 Task: View all reviews of Cleveland, Wisconisn, United States.
Action: Mouse moved to (189, 449)
Screenshot: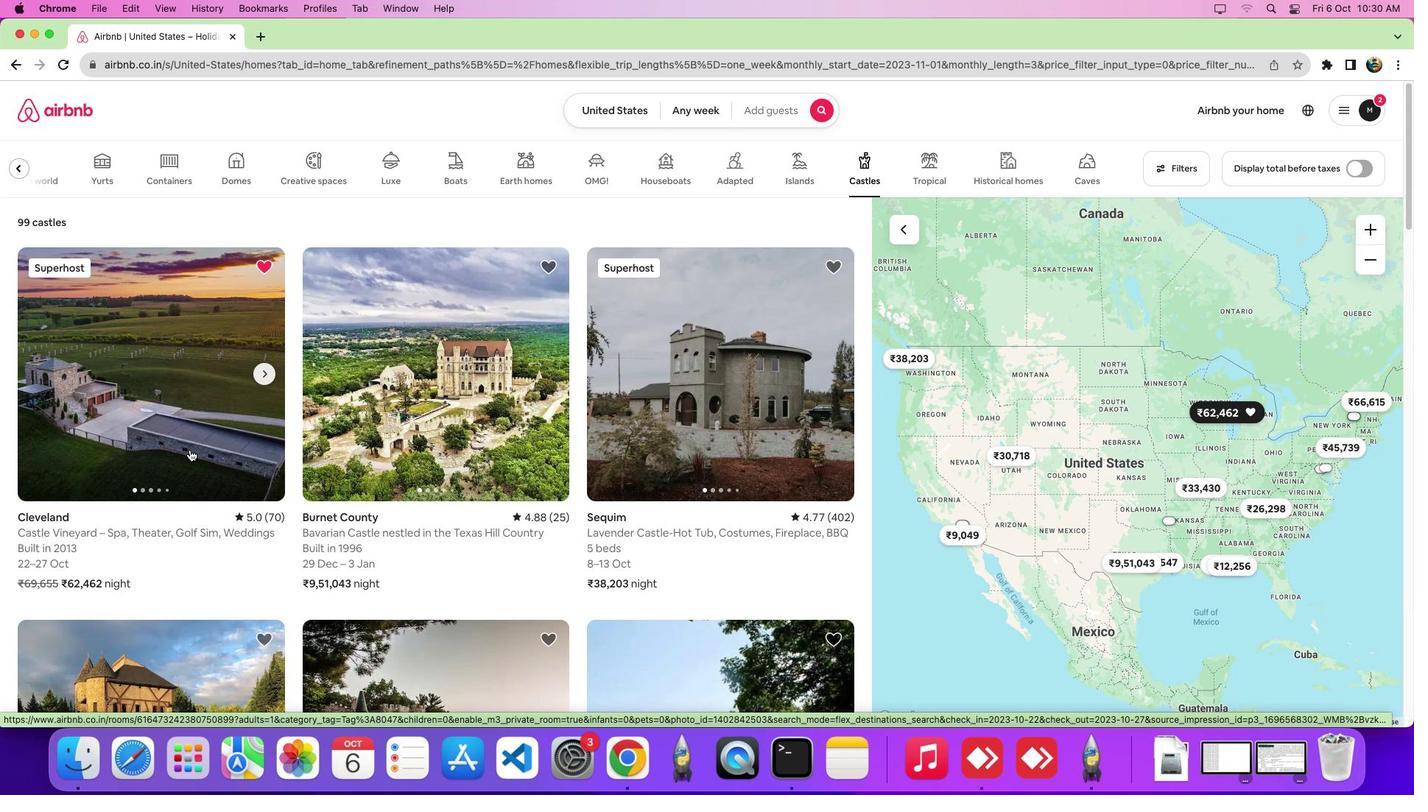 
Action: Mouse pressed left at (189, 449)
Screenshot: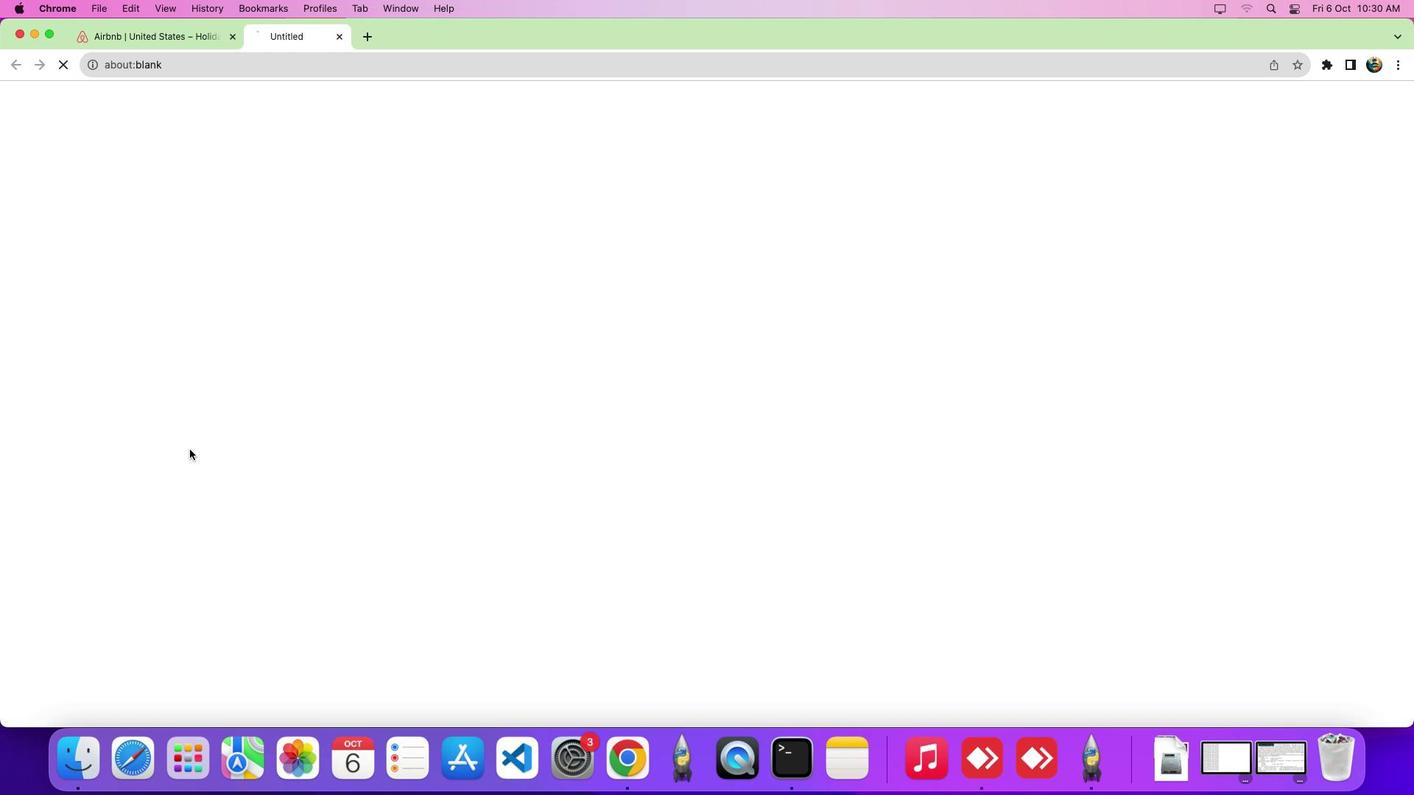 
Action: Mouse moved to (697, 453)
Screenshot: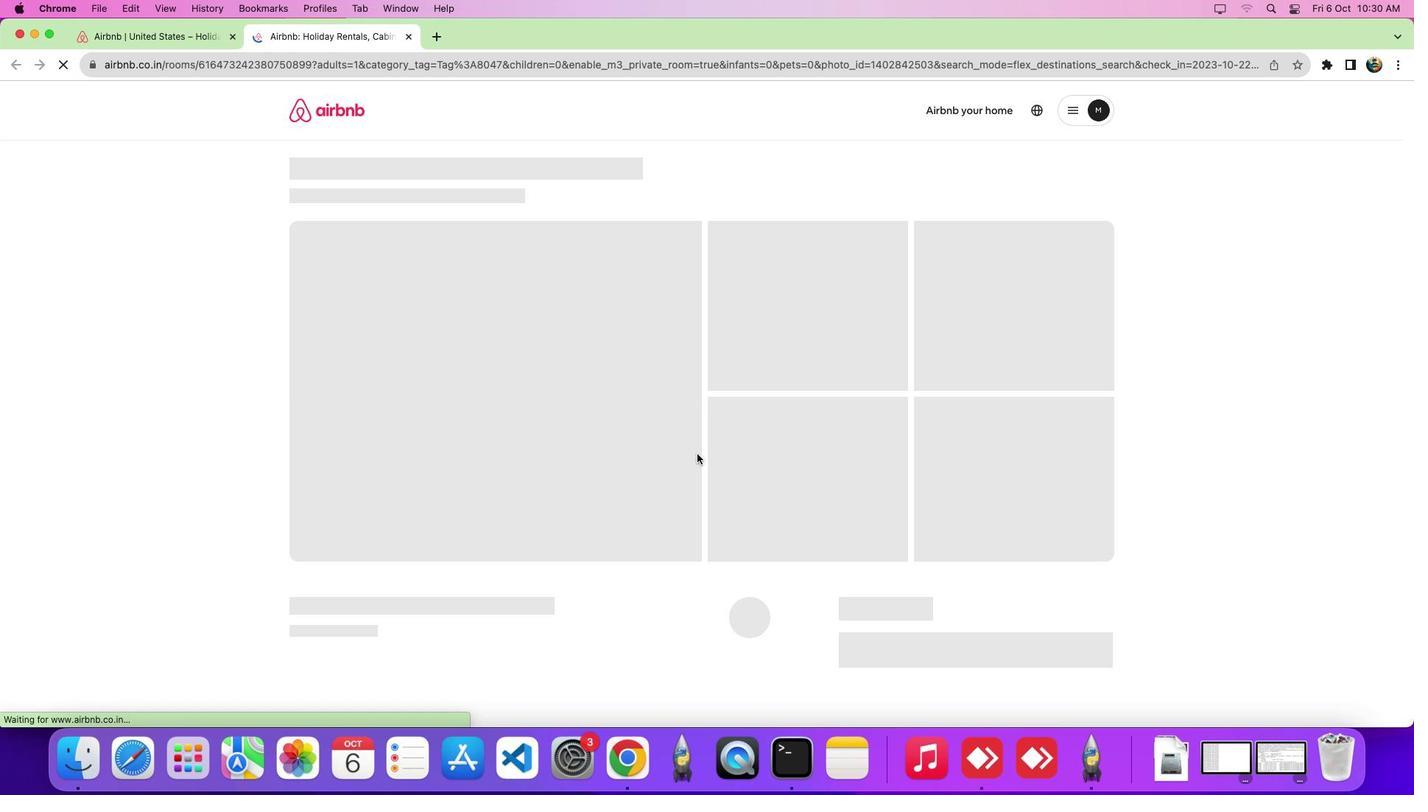 
Action: Mouse scrolled (697, 453) with delta (0, 0)
Screenshot: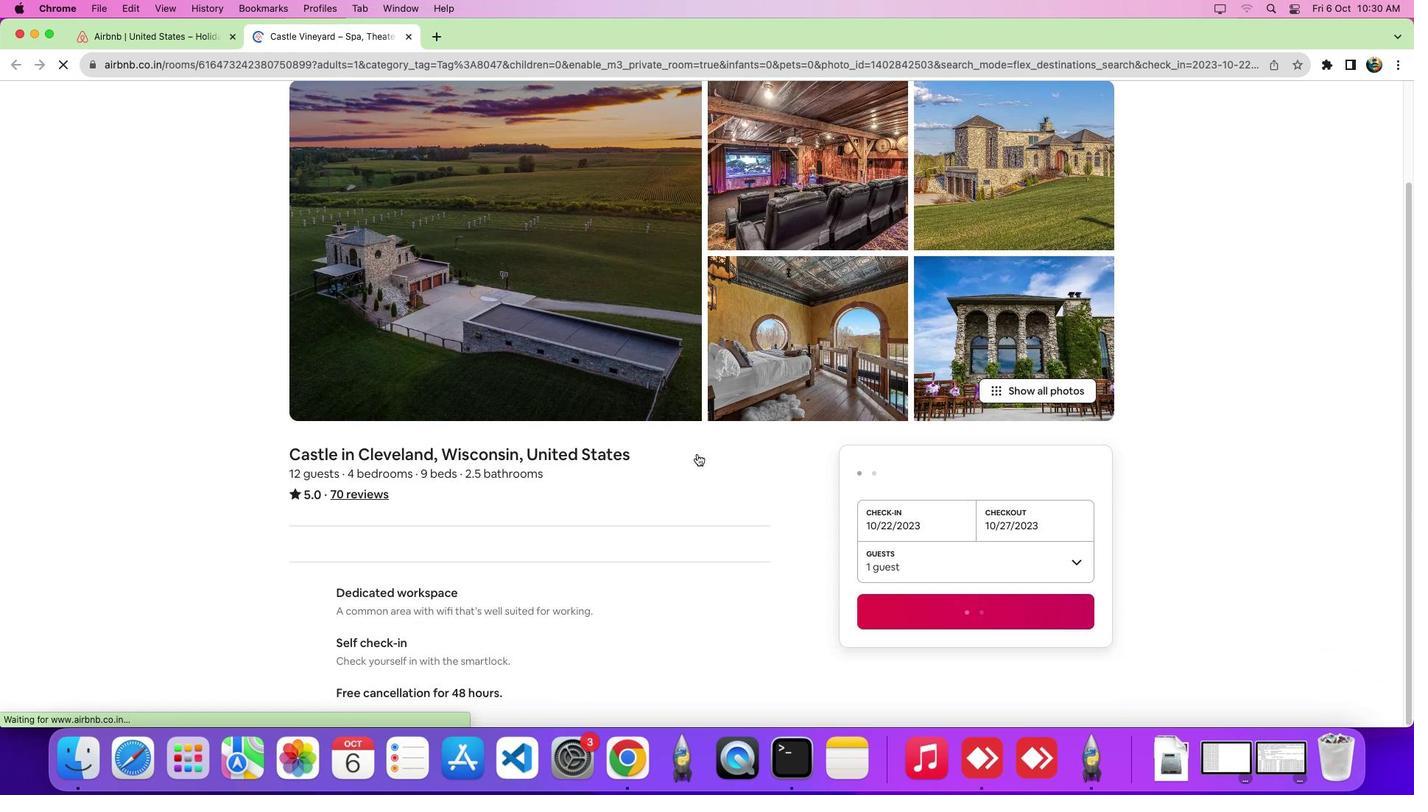 
Action: Mouse scrolled (697, 453) with delta (0, 0)
Screenshot: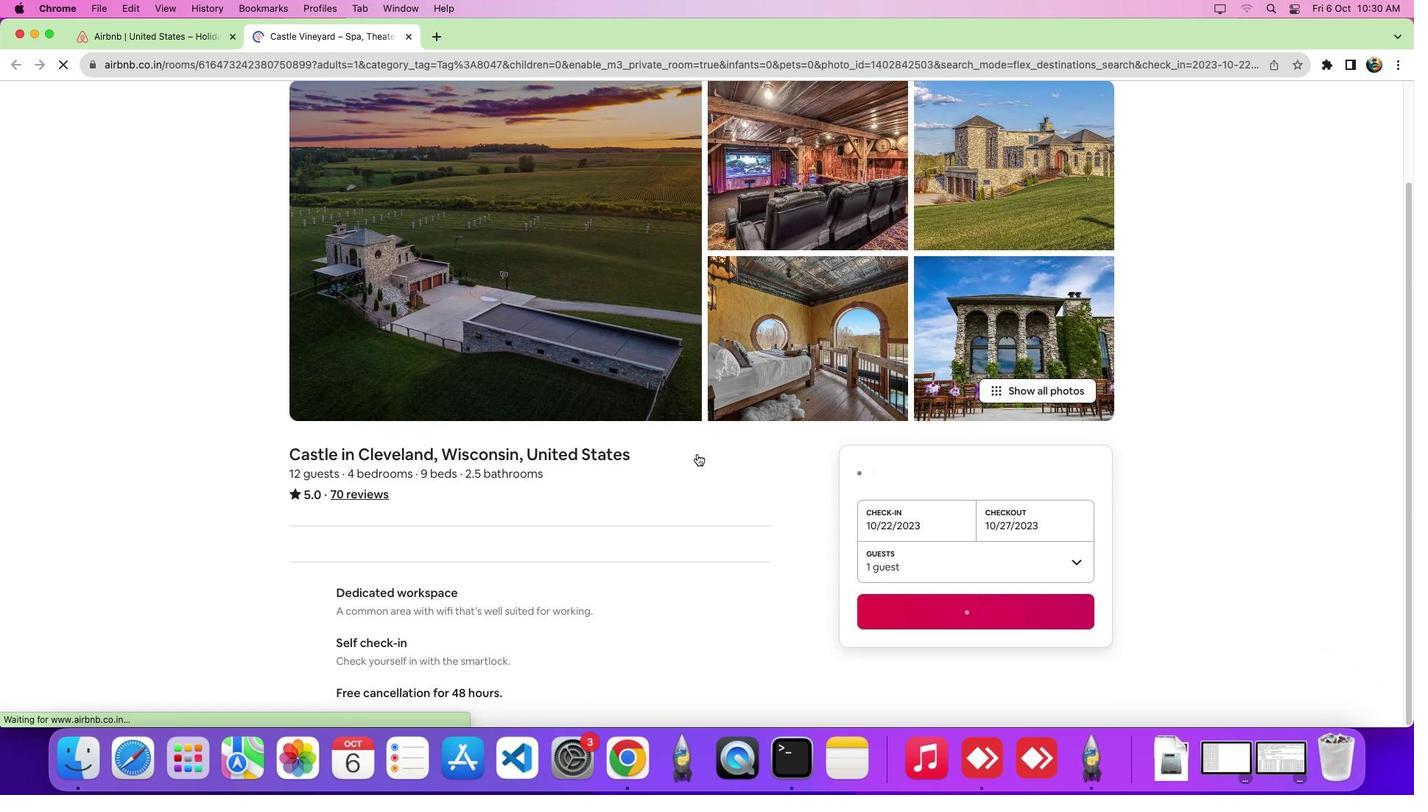 
Action: Mouse scrolled (697, 453) with delta (0, -5)
Screenshot: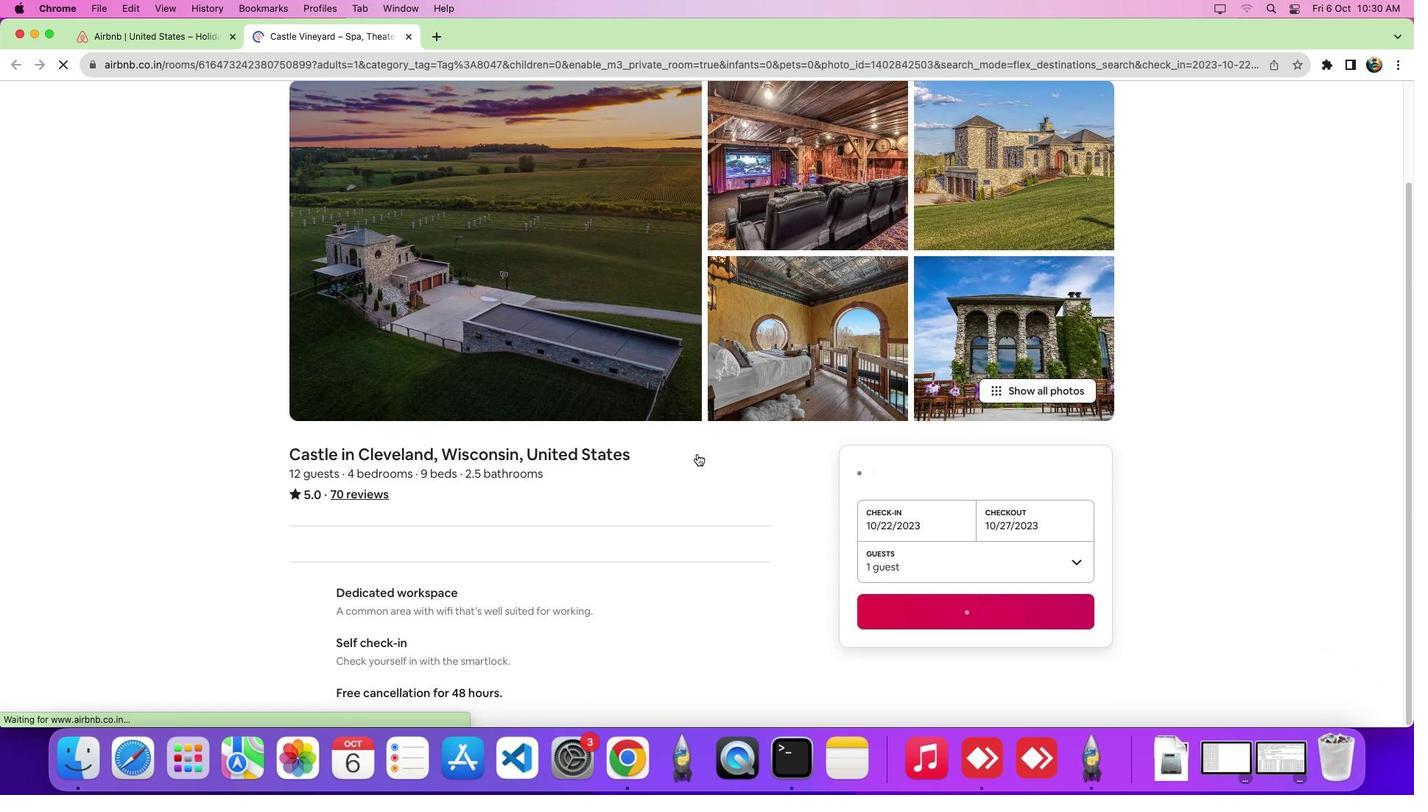 
Action: Mouse scrolled (697, 453) with delta (0, -9)
Screenshot: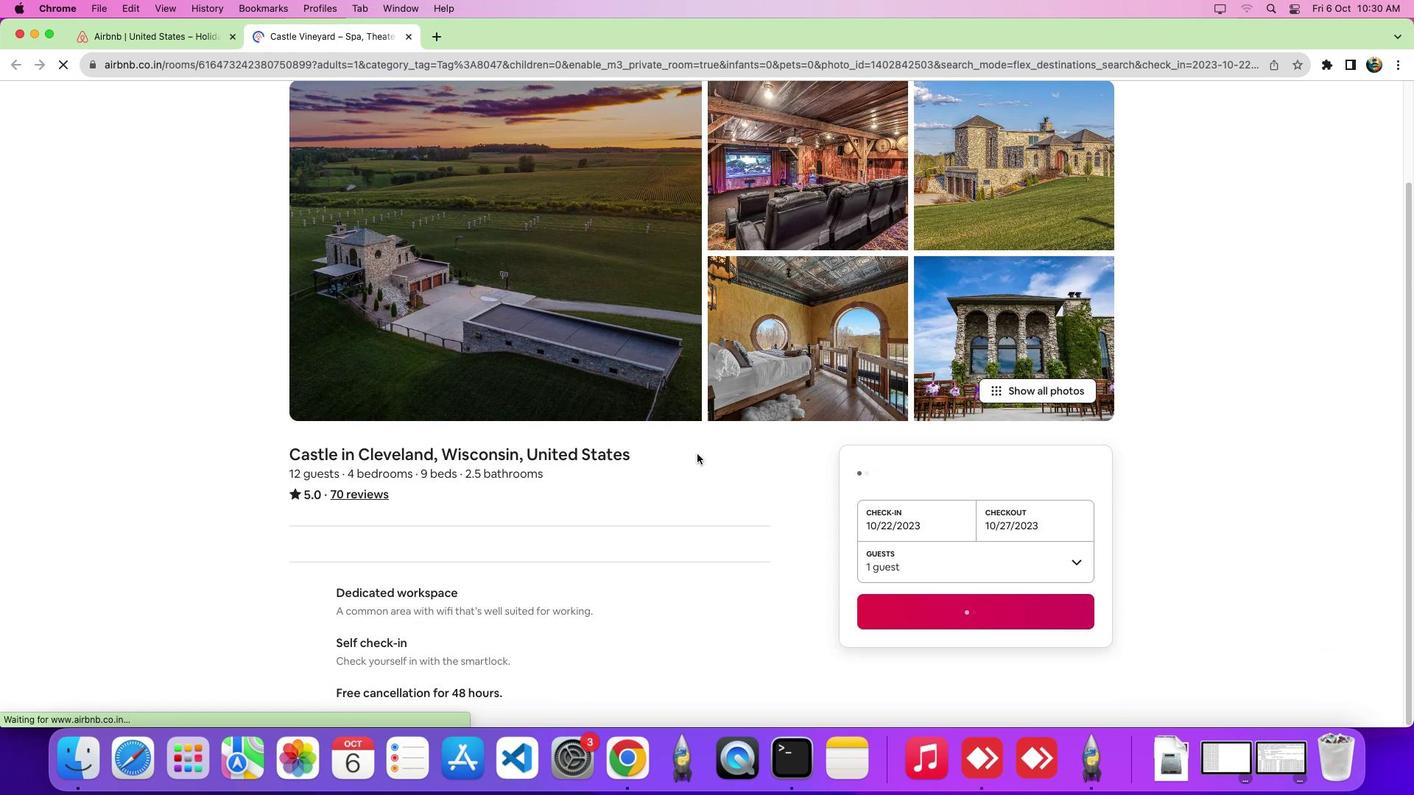 
Action: Mouse scrolled (697, 453) with delta (0, -11)
Screenshot: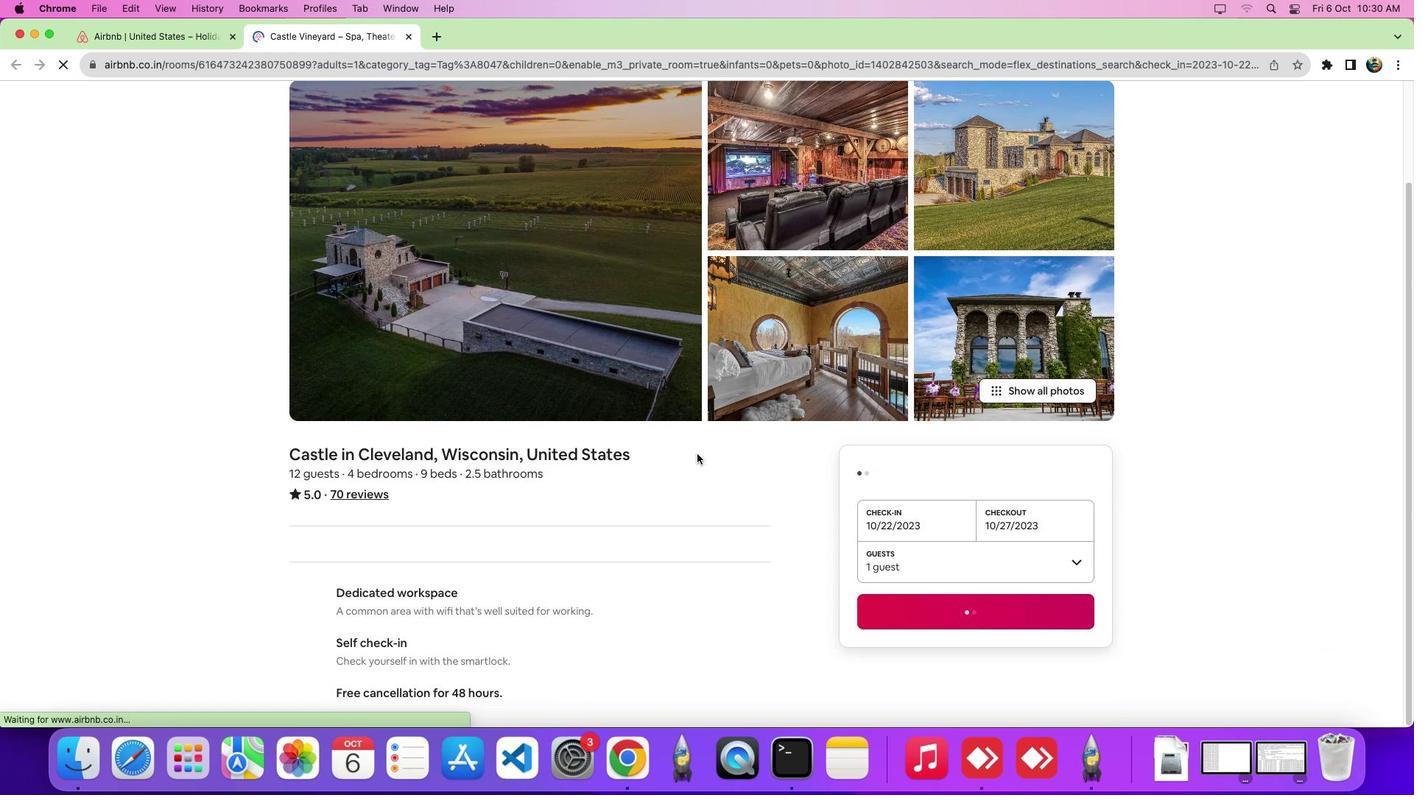 
Action: Mouse scrolled (697, 453) with delta (0, 0)
Screenshot: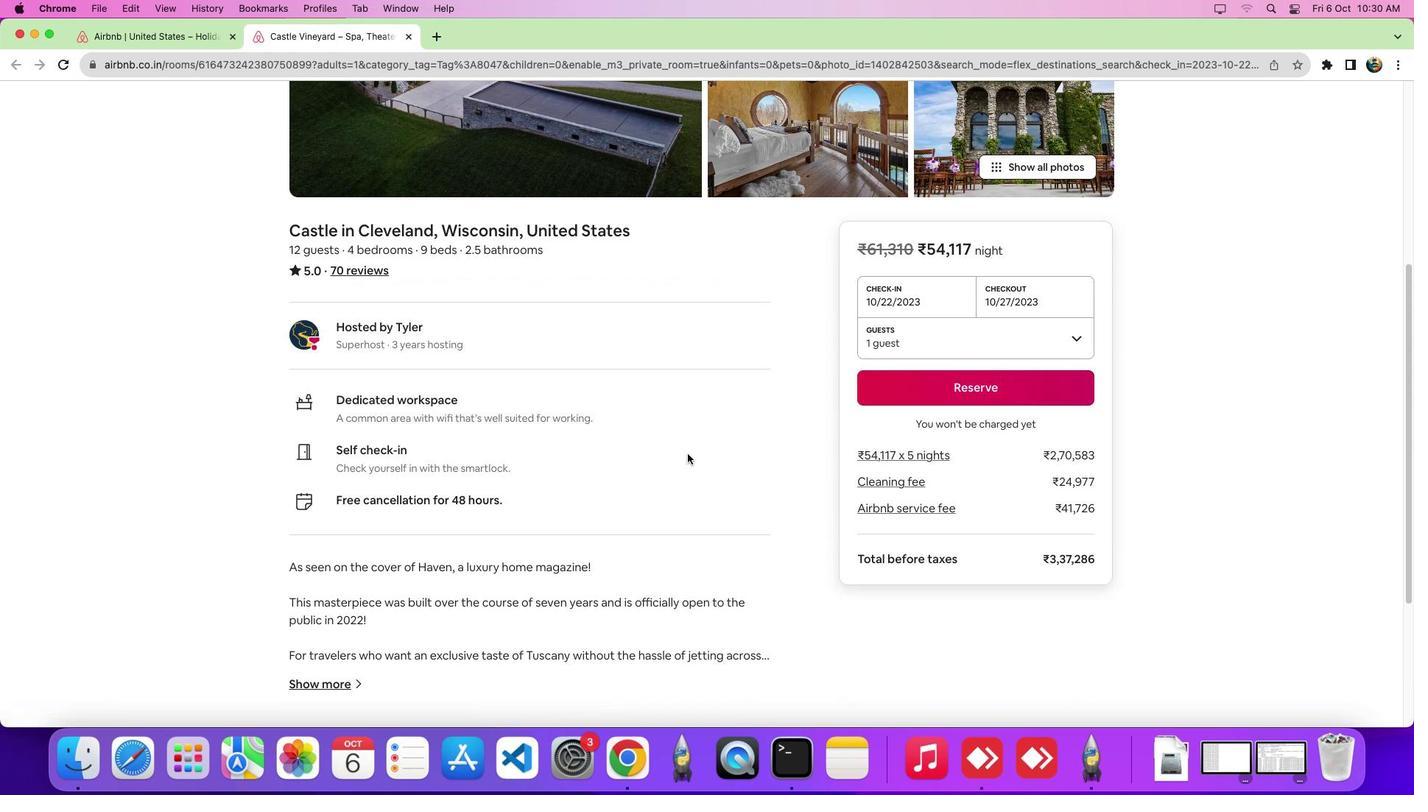 
Action: Mouse scrolled (697, 453) with delta (0, -1)
Screenshot: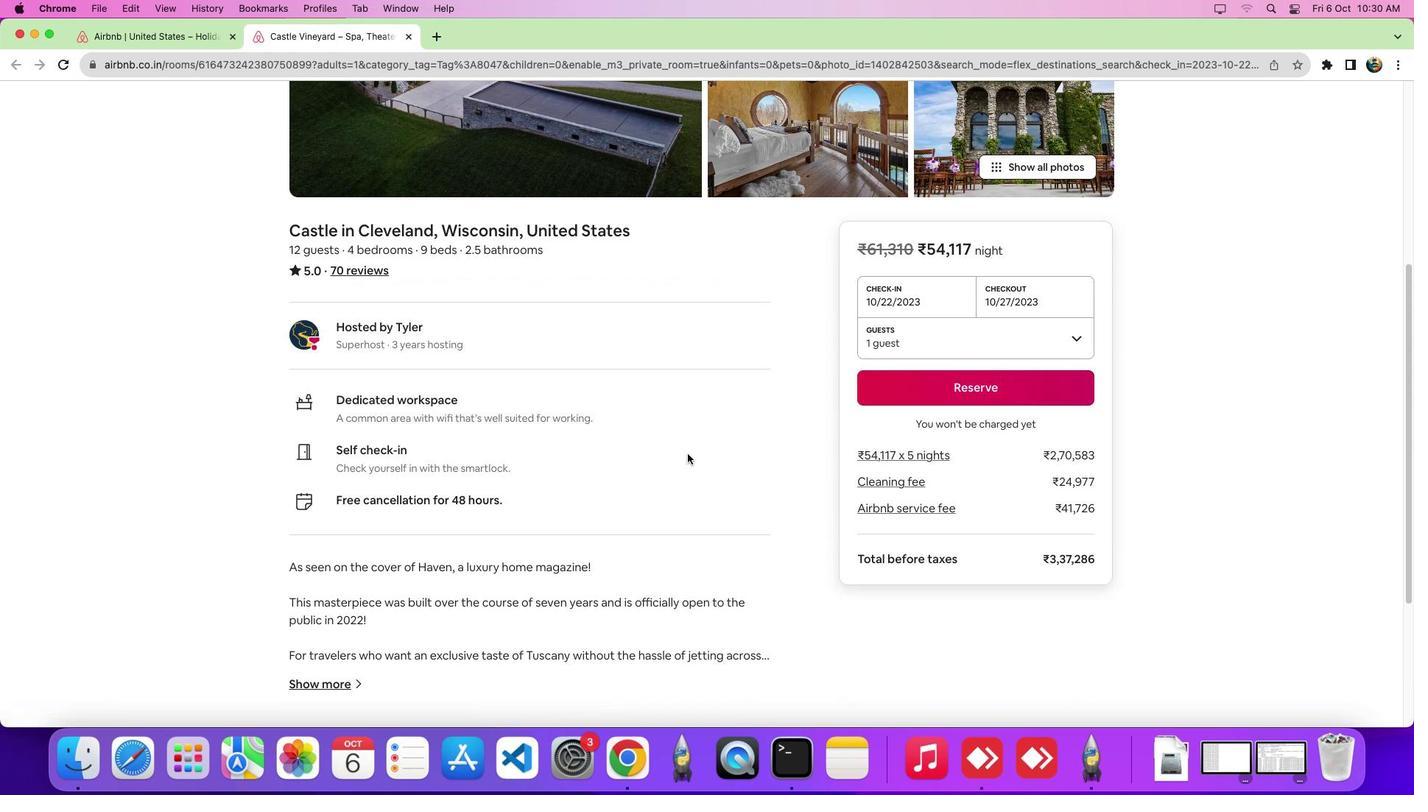 
Action: Mouse scrolled (697, 453) with delta (0, -7)
Screenshot: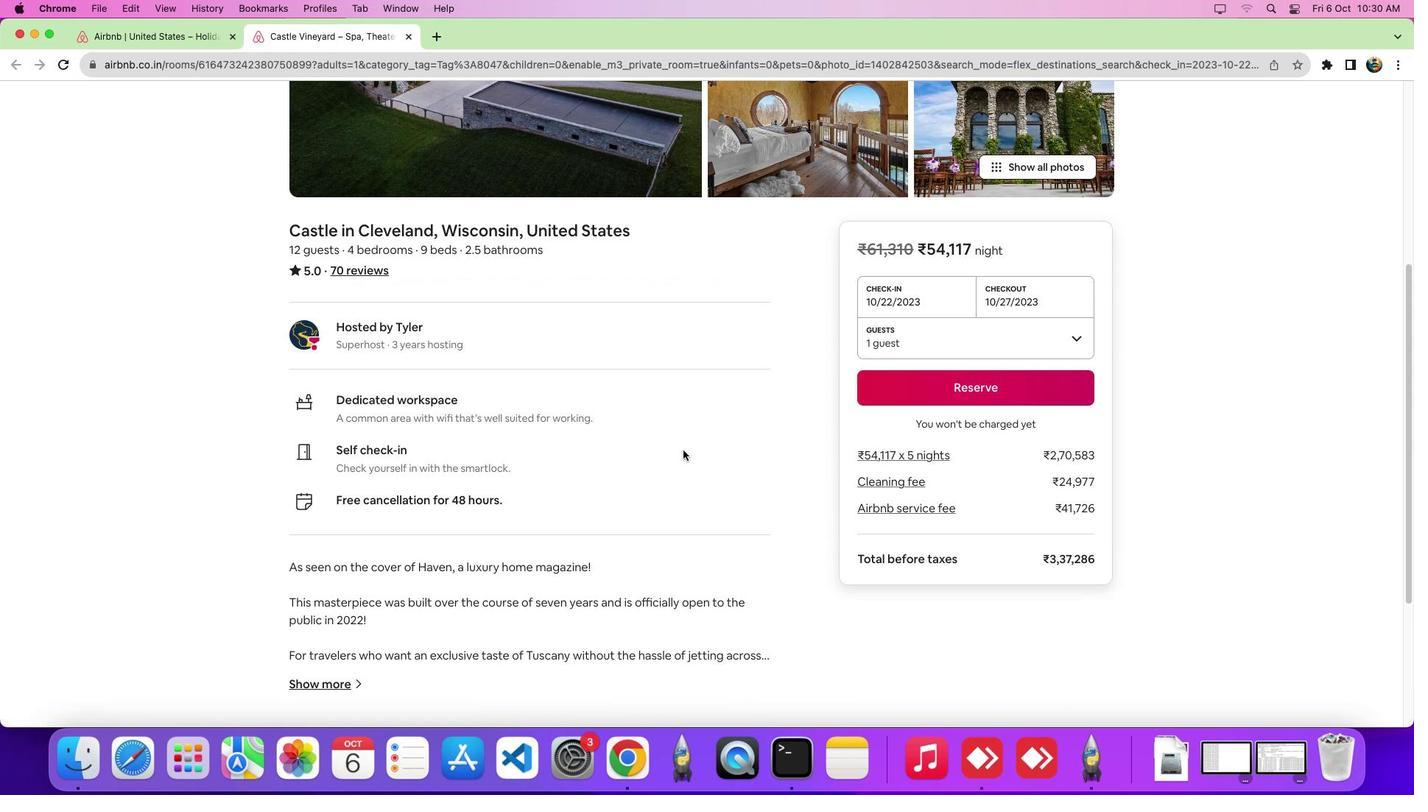 
Action: Mouse scrolled (697, 453) with delta (0, -10)
Screenshot: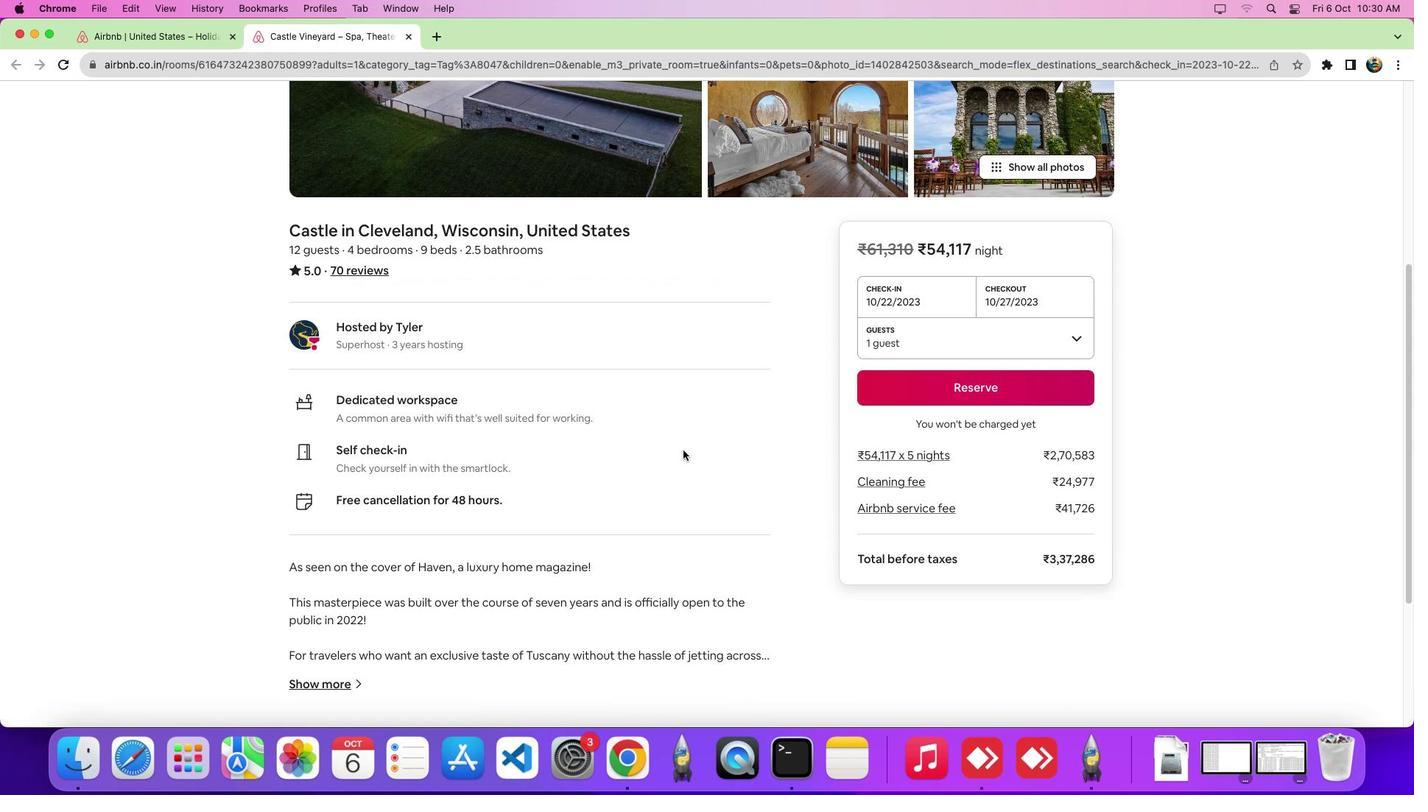 
Action: Mouse scrolled (697, 453) with delta (0, -11)
Screenshot: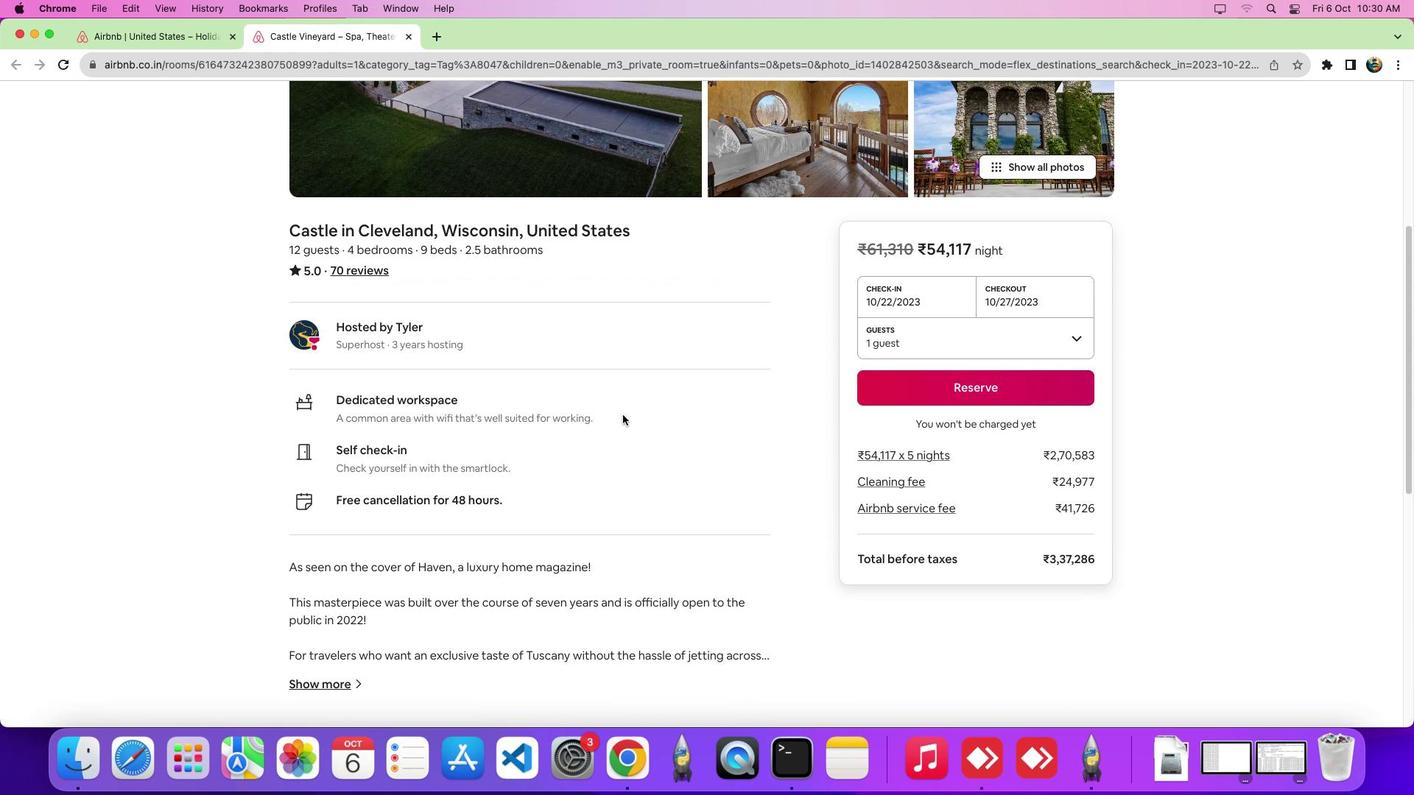 
Action: Mouse scrolled (697, 453) with delta (0, -11)
Screenshot: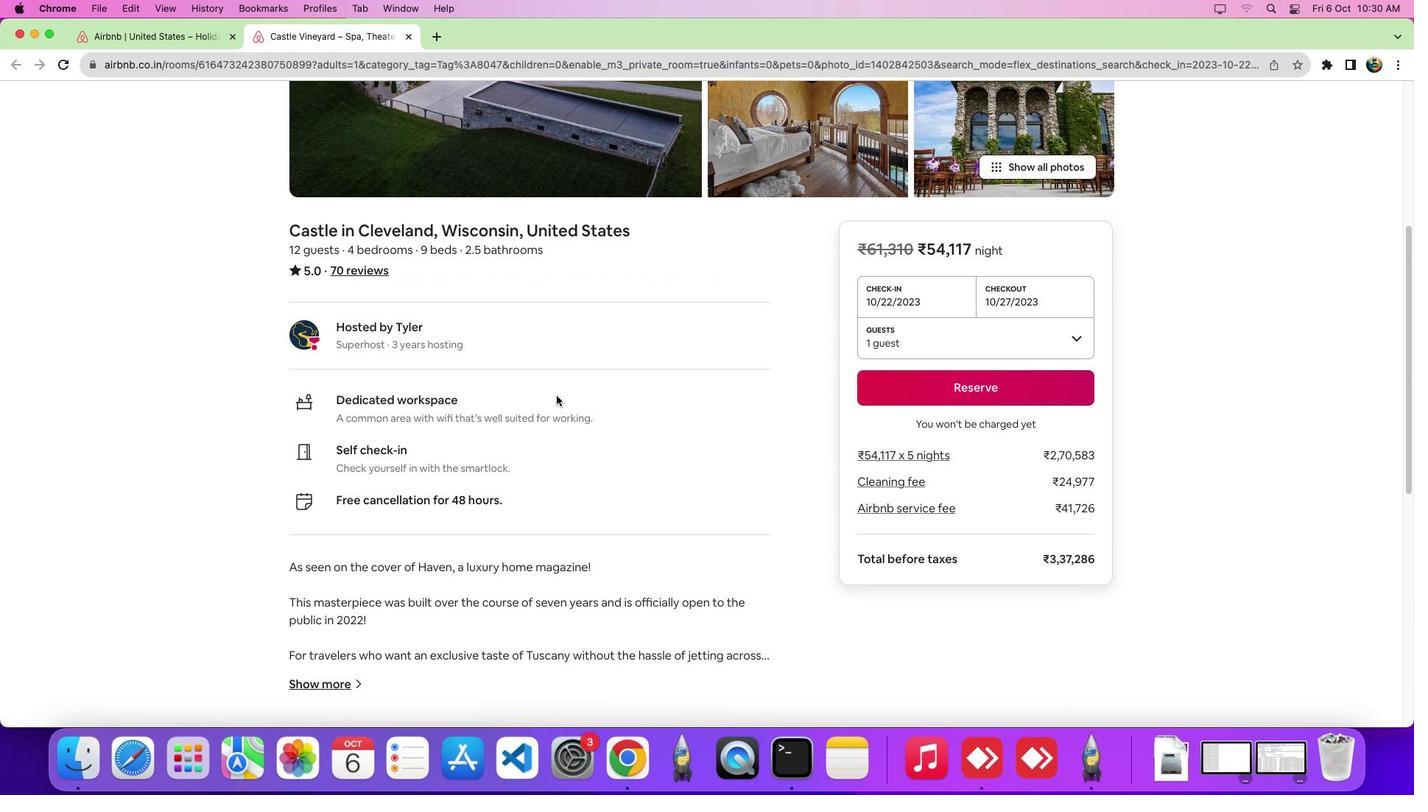 
Action: Mouse moved to (529, 386)
Screenshot: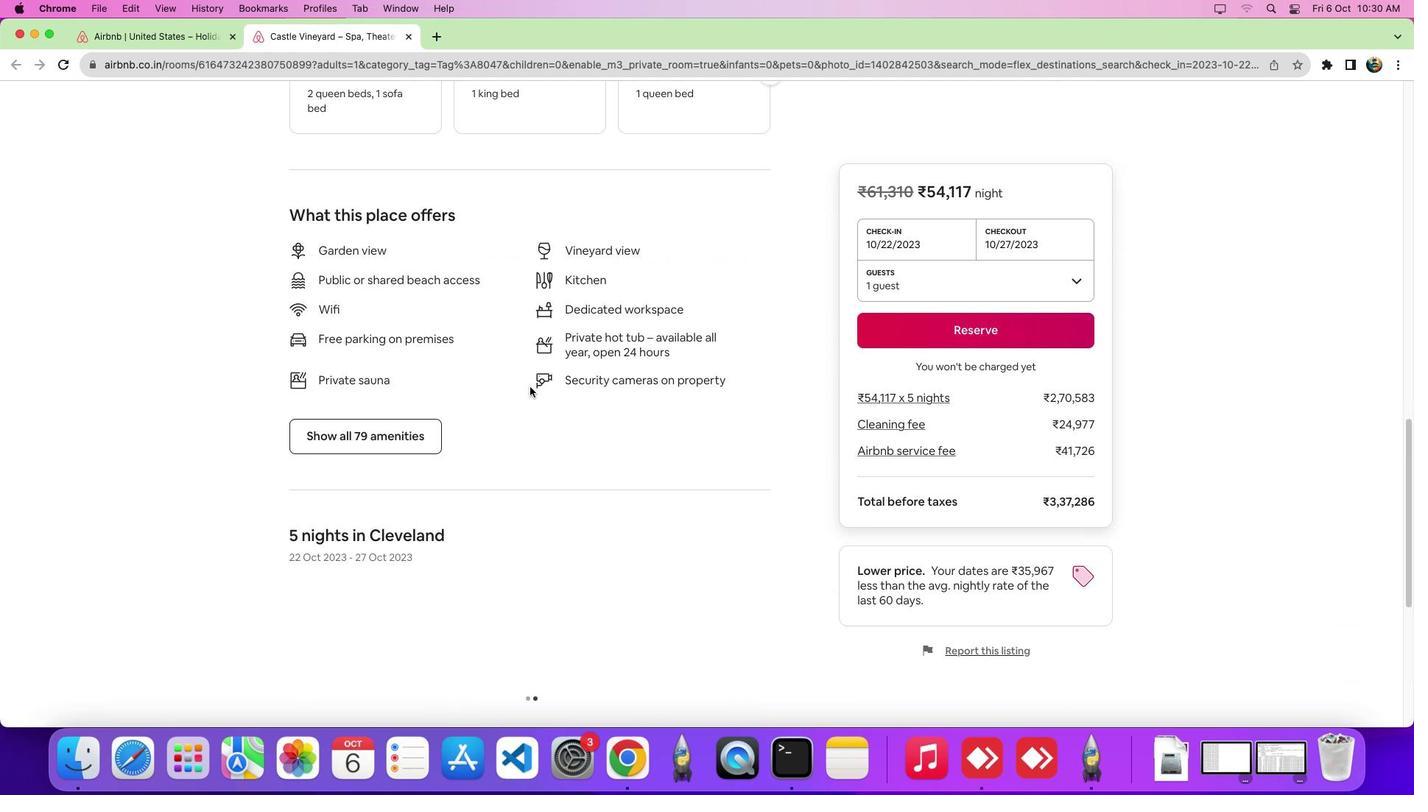 
Action: Mouse scrolled (529, 386) with delta (0, 0)
Screenshot: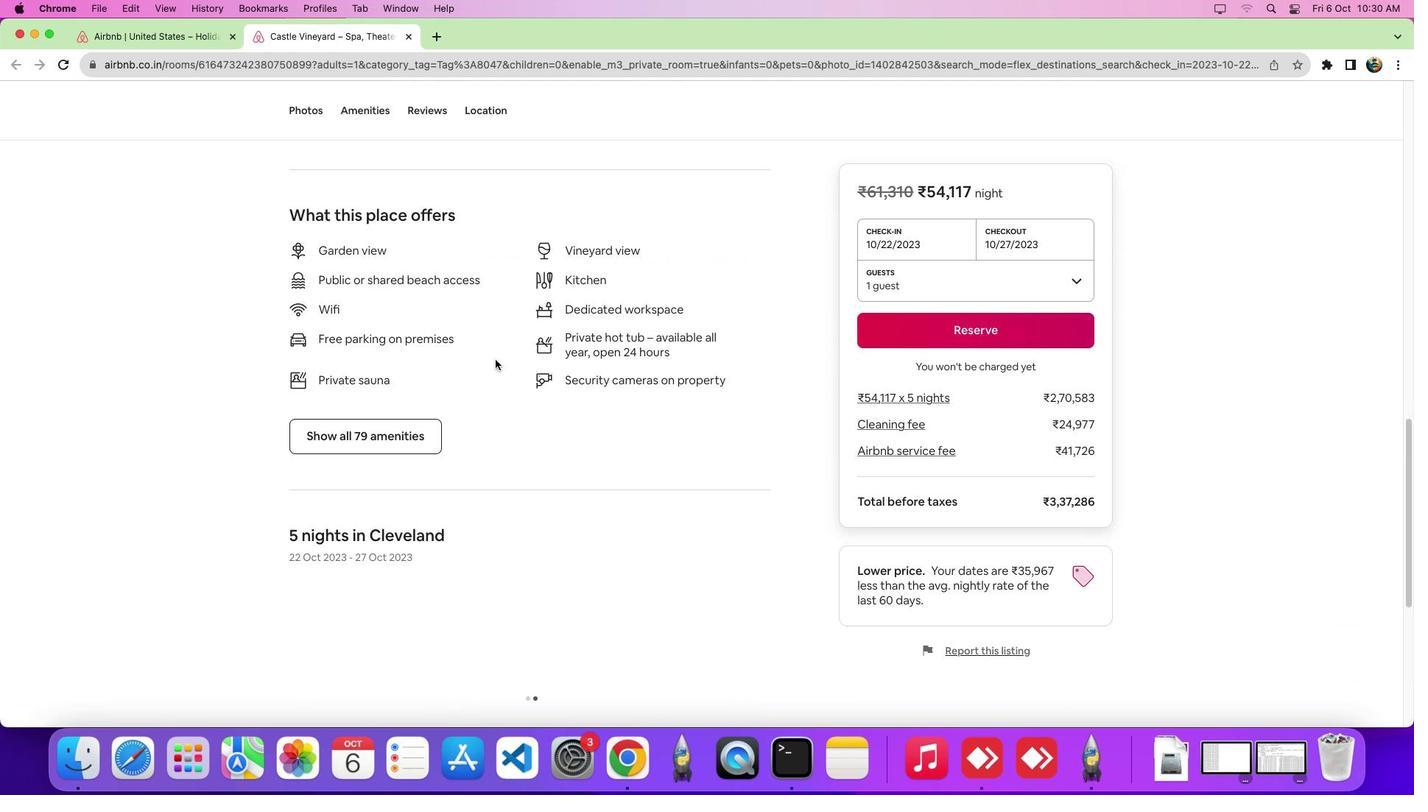 
Action: Mouse scrolled (529, 386) with delta (0, -1)
Screenshot: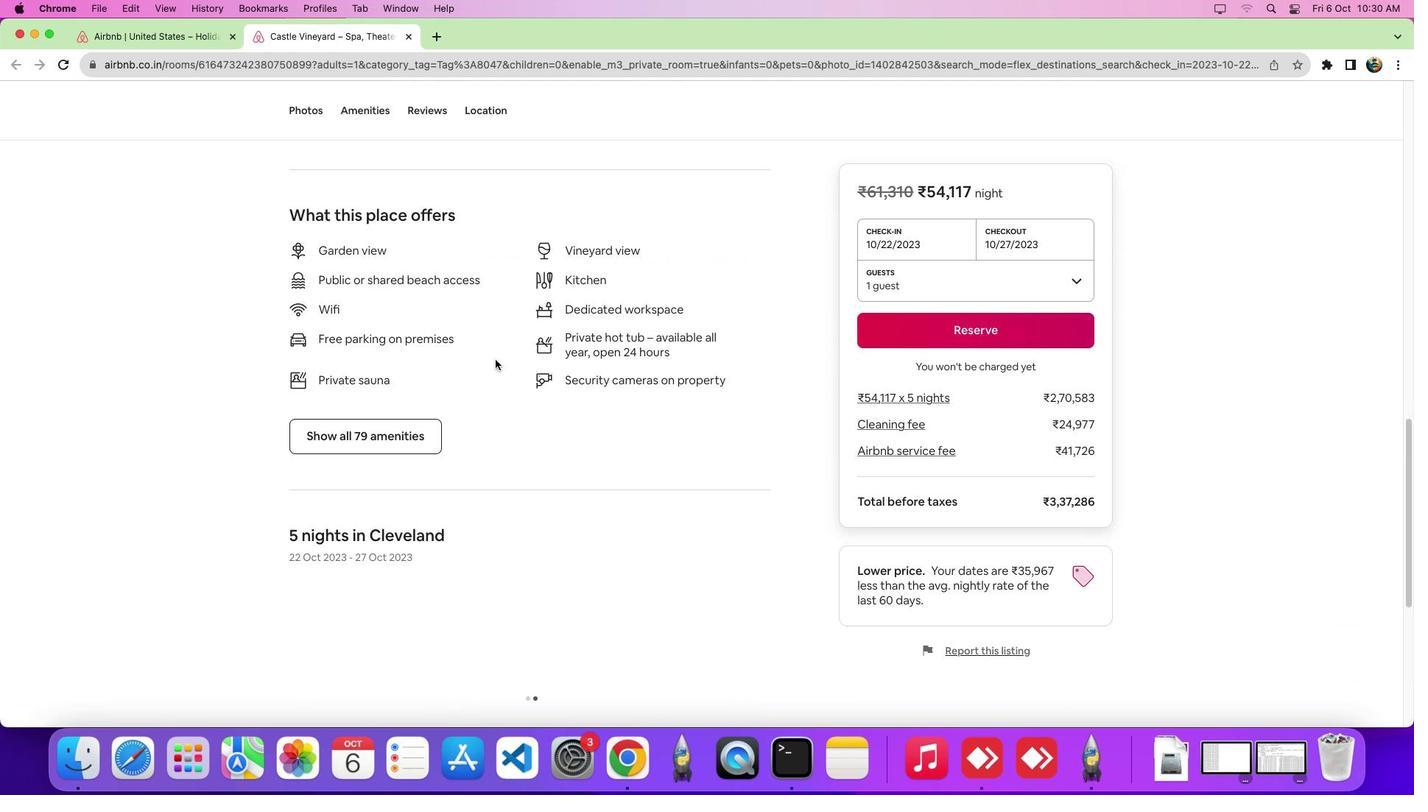 
Action: Mouse scrolled (529, 386) with delta (0, -7)
Screenshot: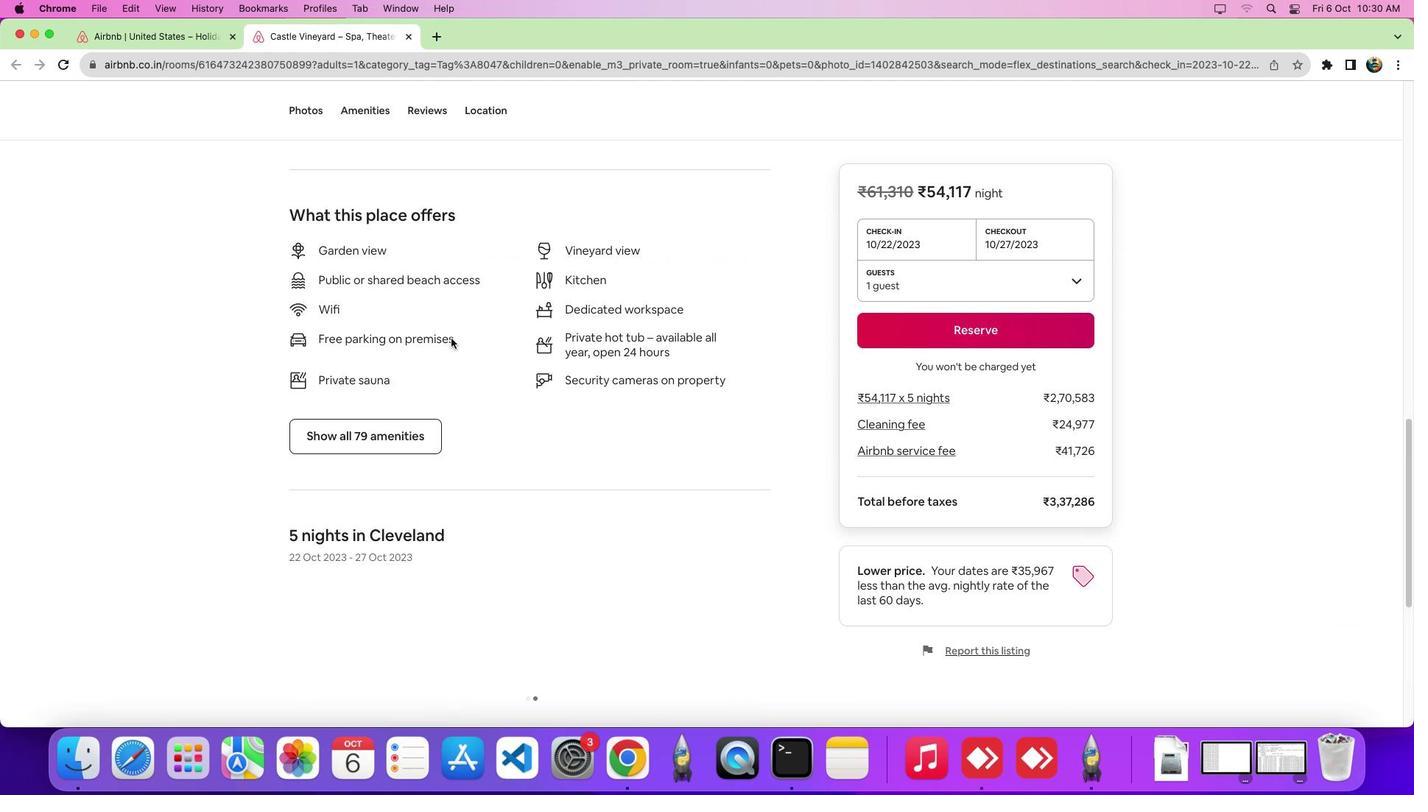 
Action: Mouse scrolled (529, 386) with delta (0, -10)
Screenshot: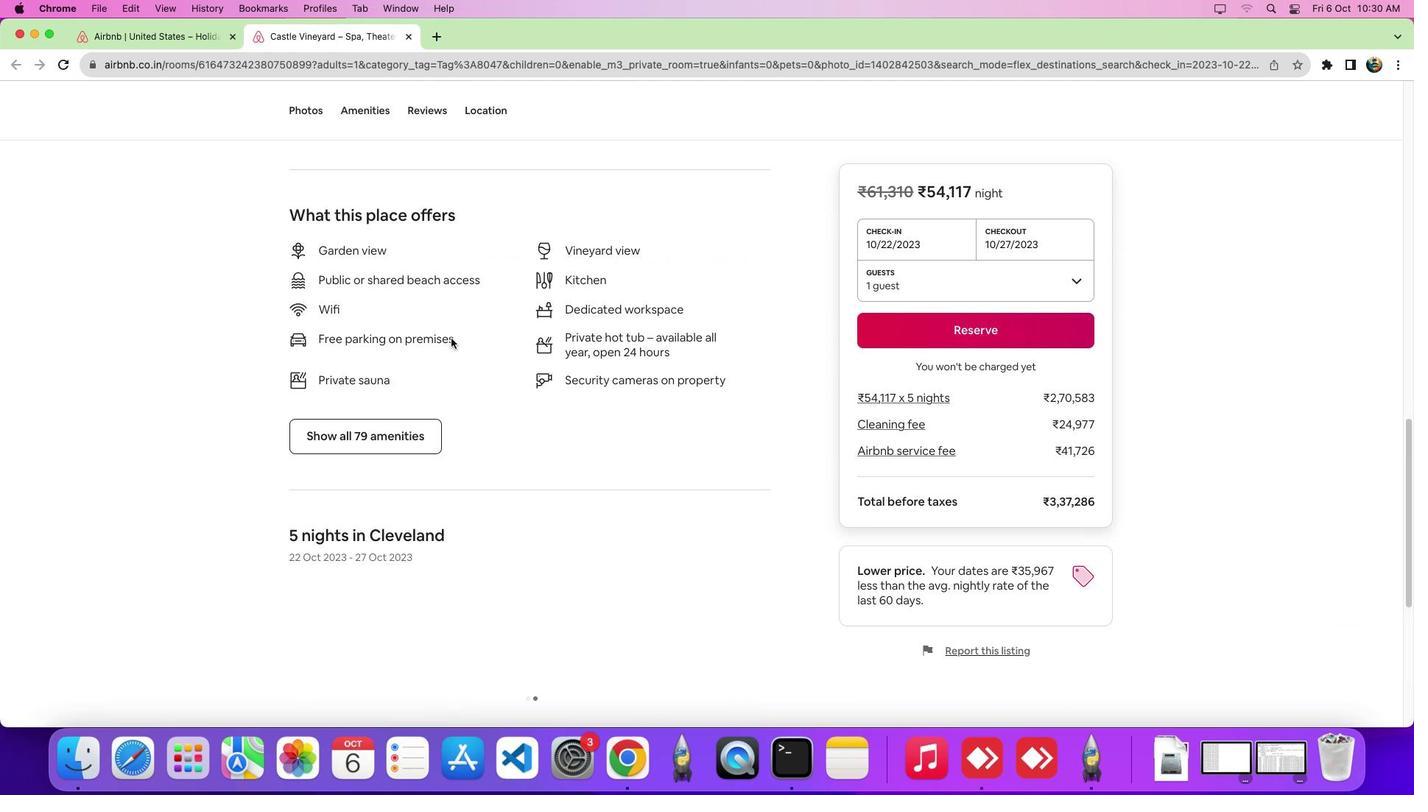 
Action: Mouse moved to (420, 114)
Screenshot: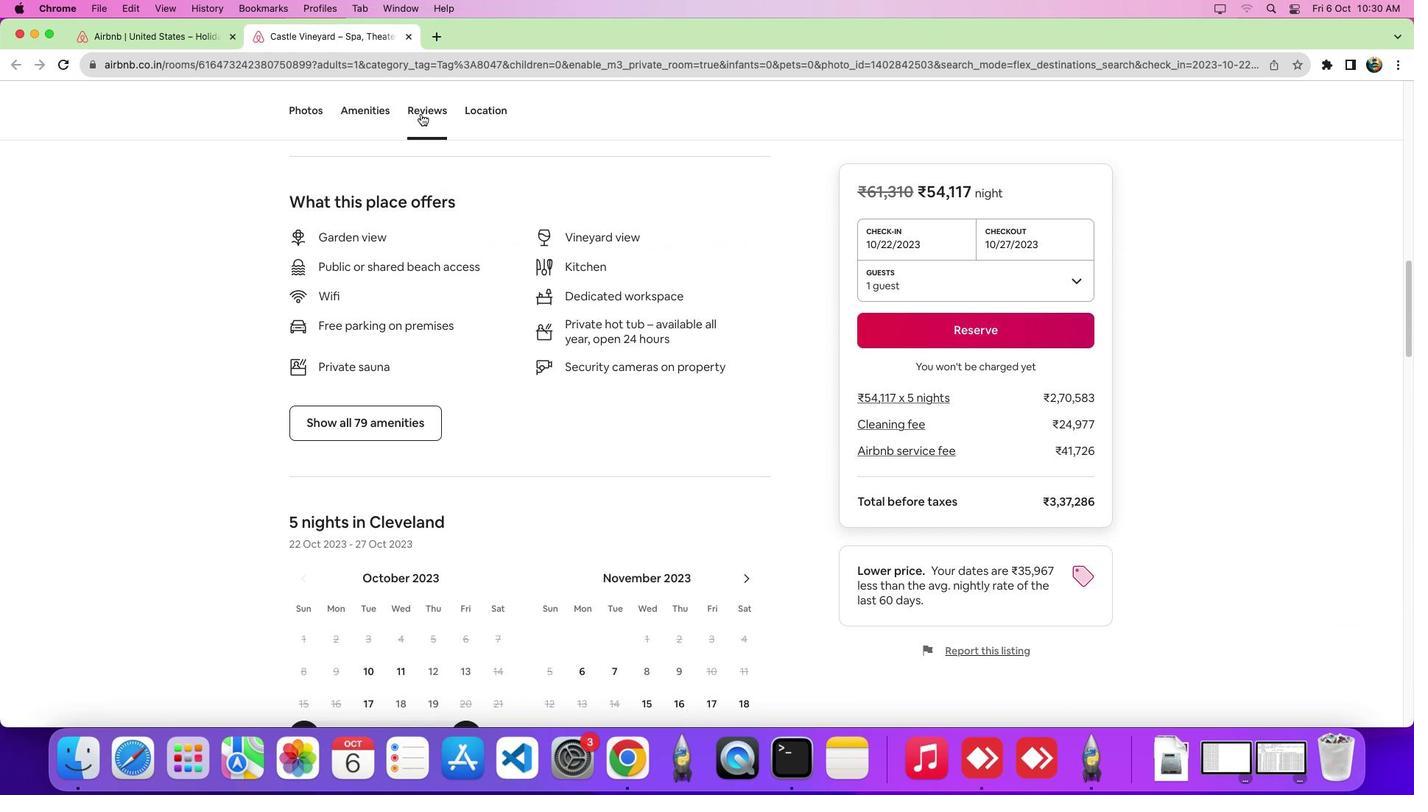 
Action: Mouse pressed left at (420, 114)
Screenshot: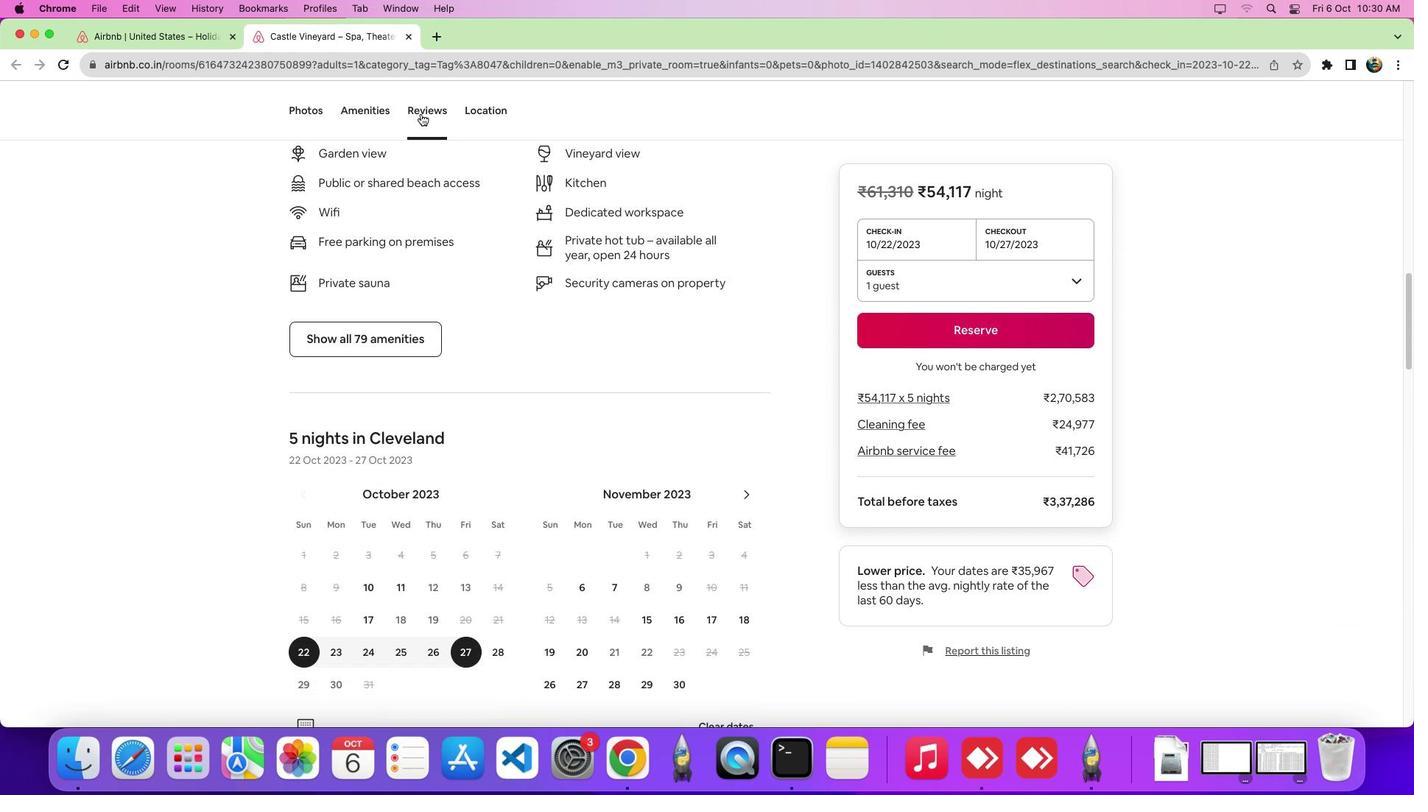 
Action: Mouse moved to (563, 357)
Screenshot: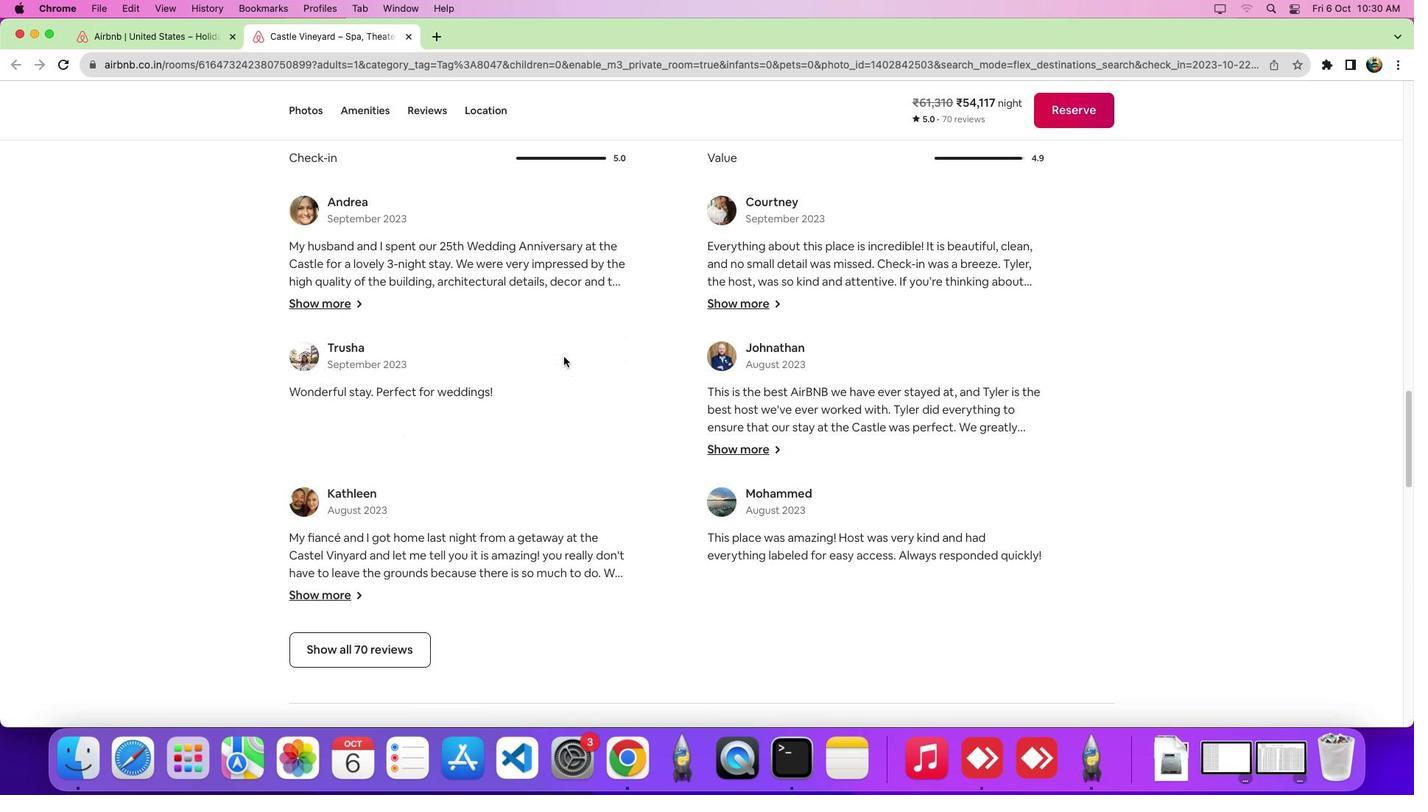 
Action: Mouse scrolled (563, 357) with delta (0, 0)
Screenshot: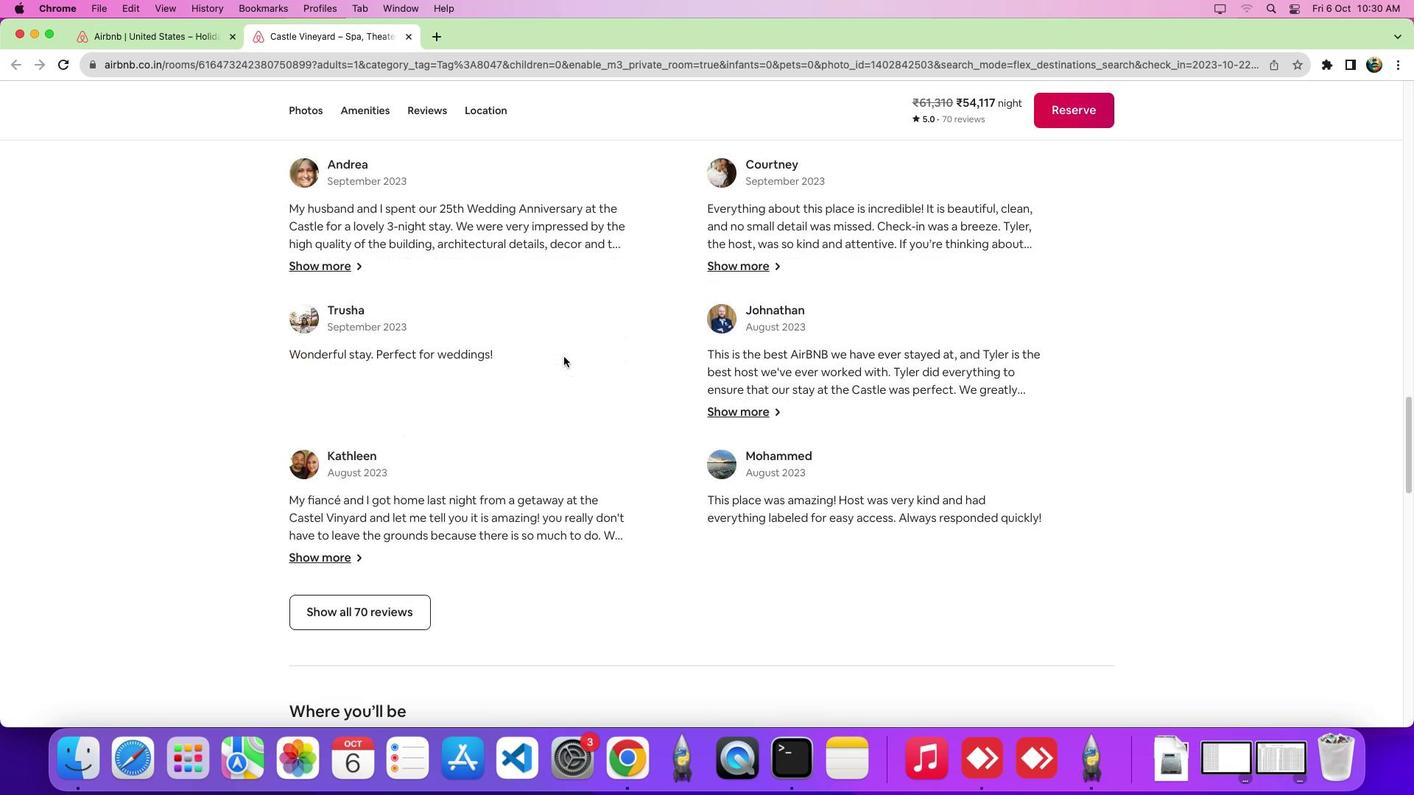 
Action: Mouse scrolled (563, 357) with delta (0, 0)
Screenshot: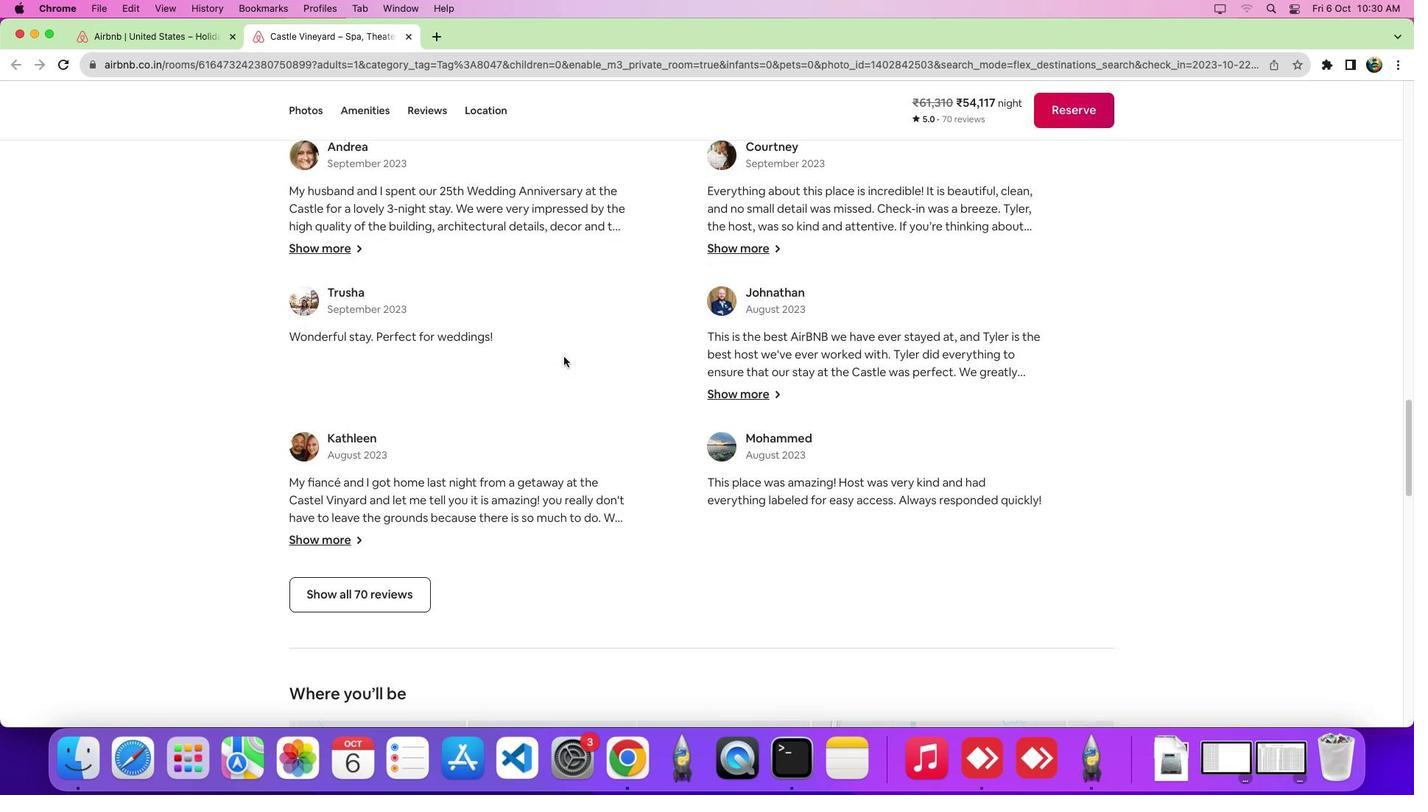 
Action: Mouse scrolled (563, 357) with delta (0, -2)
Screenshot: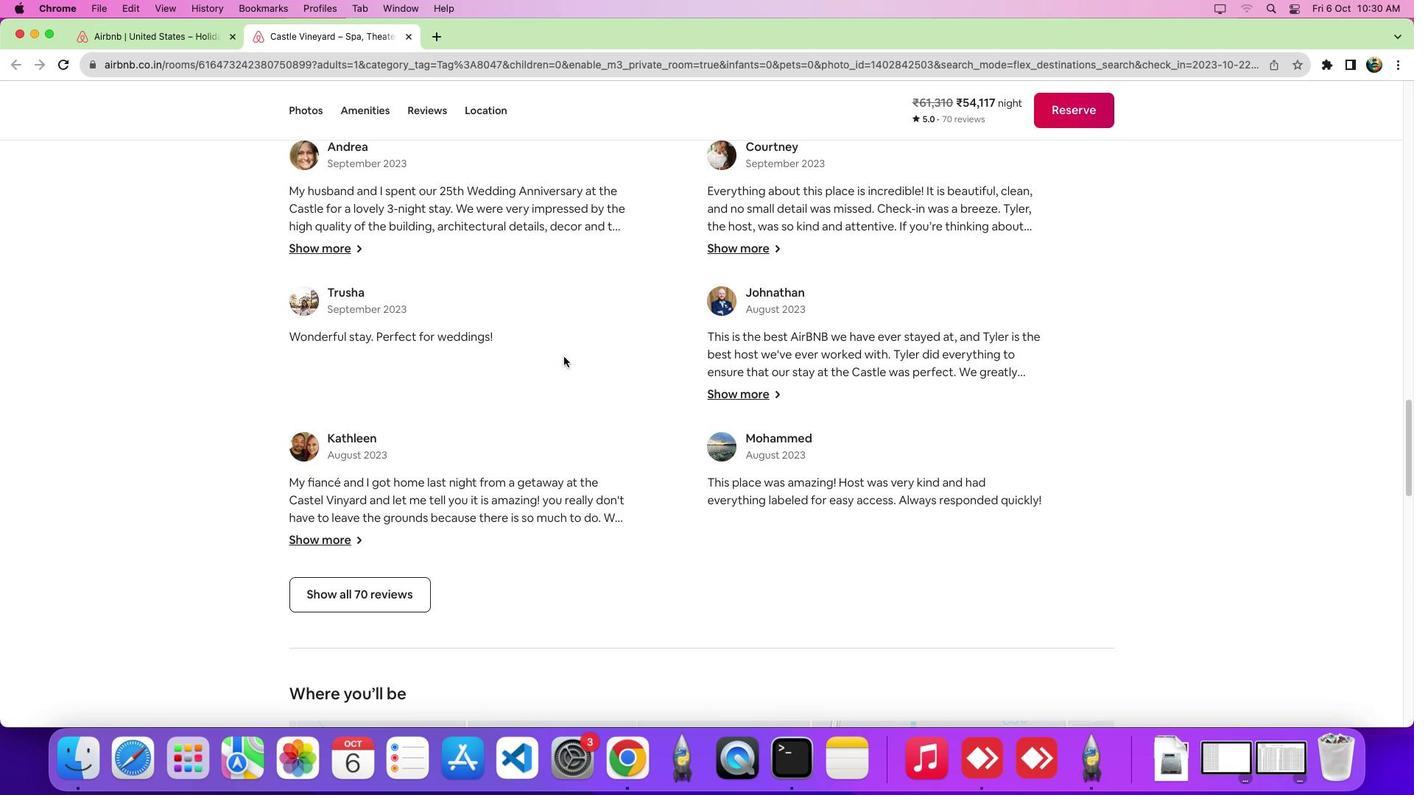
Action: Mouse moved to (390, 591)
Screenshot: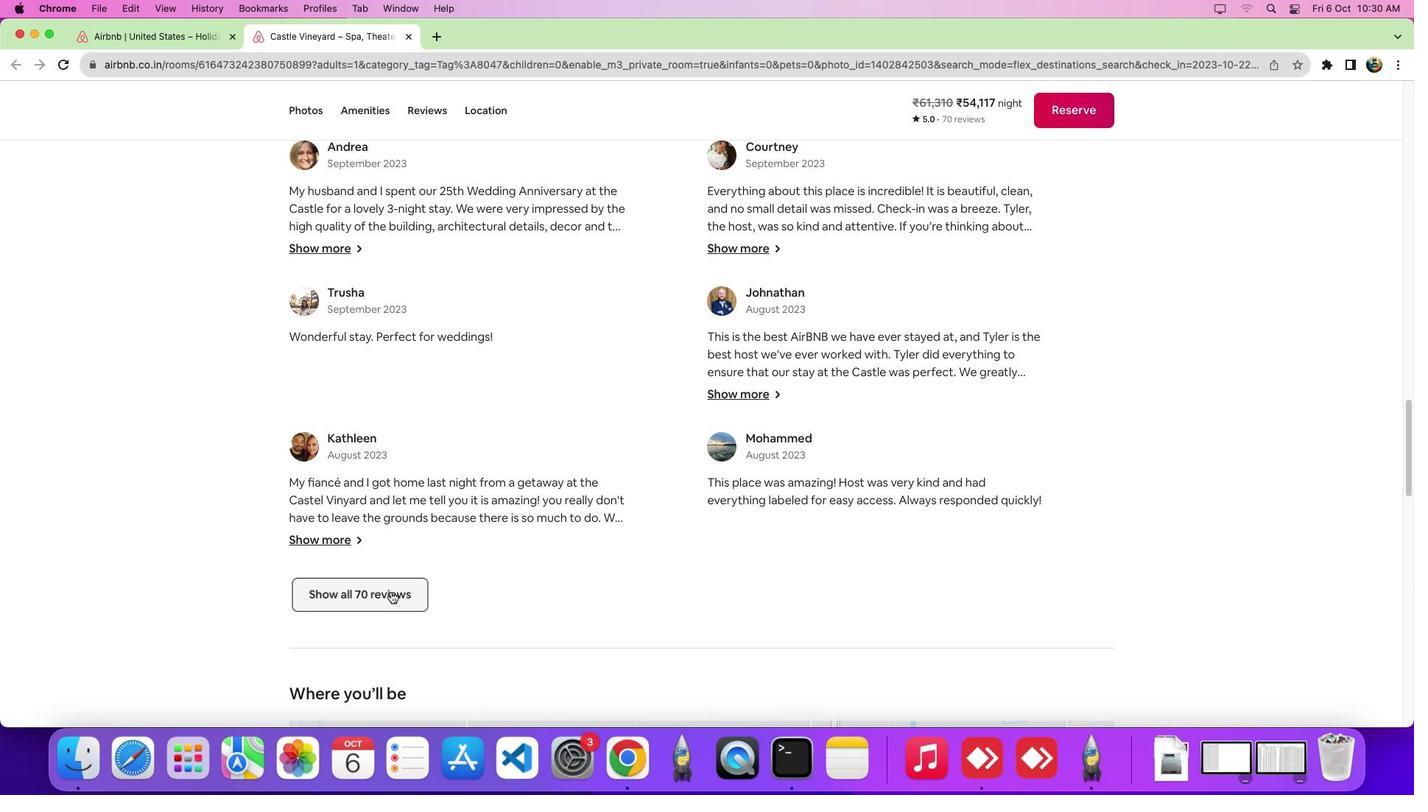 
Action: Mouse pressed left at (390, 591)
Screenshot: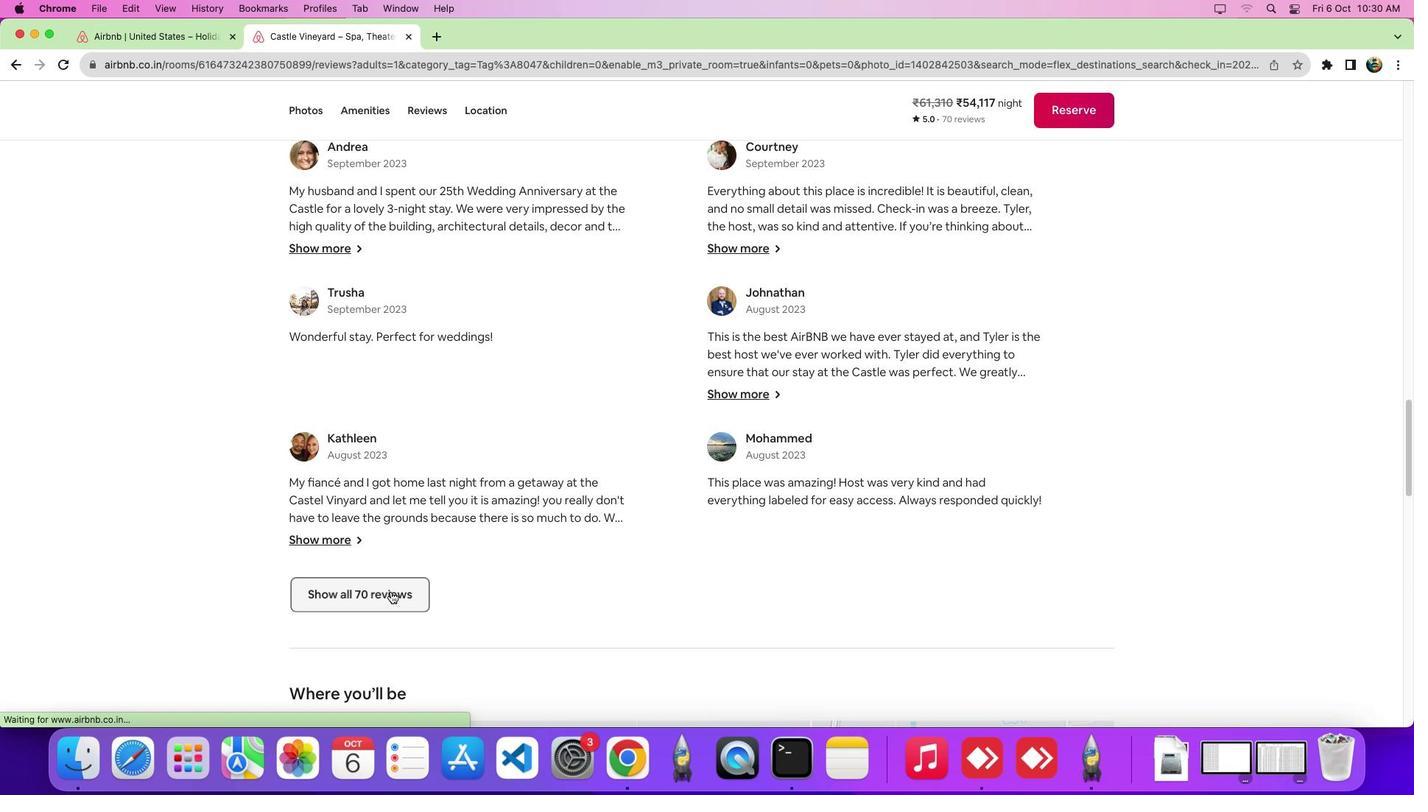
Action: Mouse moved to (899, 482)
Screenshot: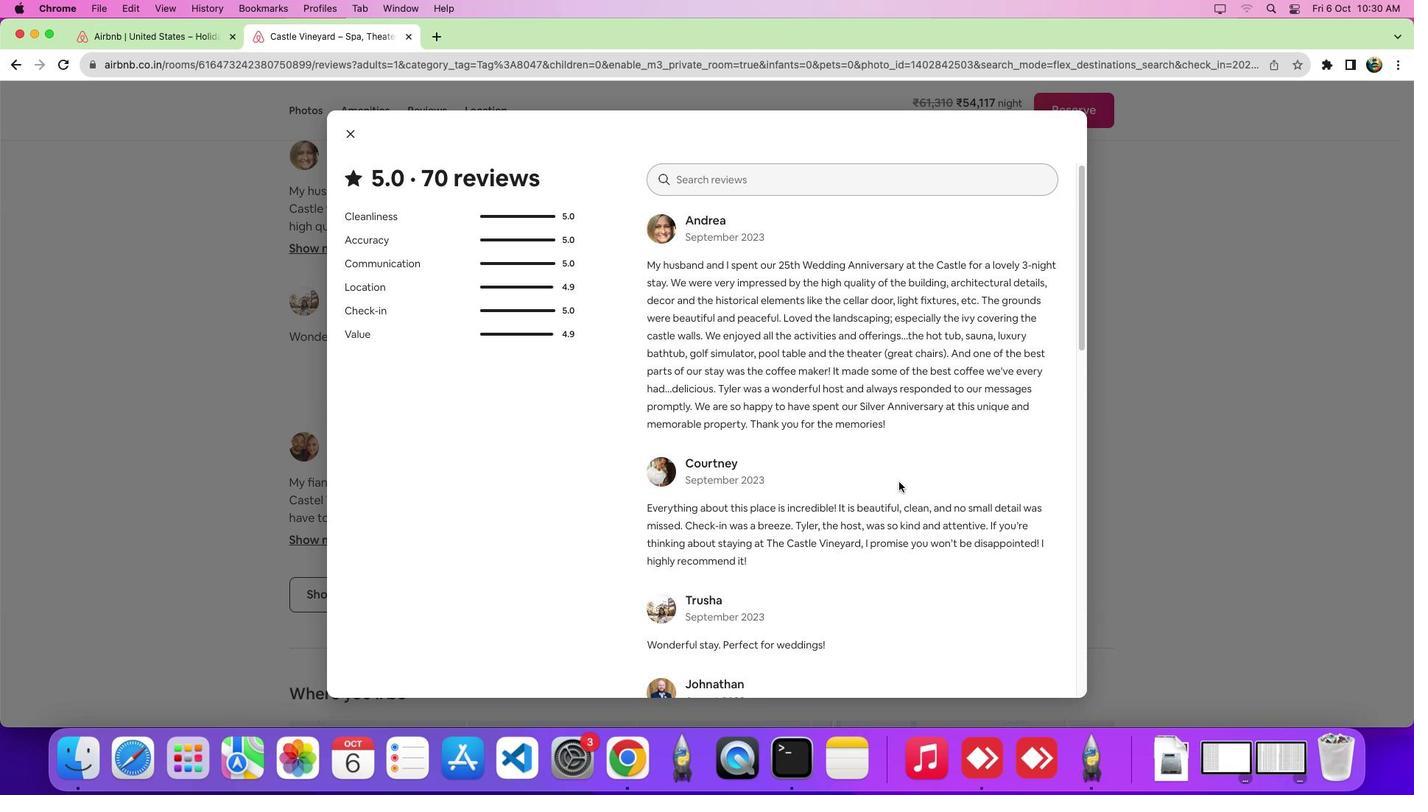 
Action: Mouse scrolled (899, 482) with delta (0, 0)
Screenshot: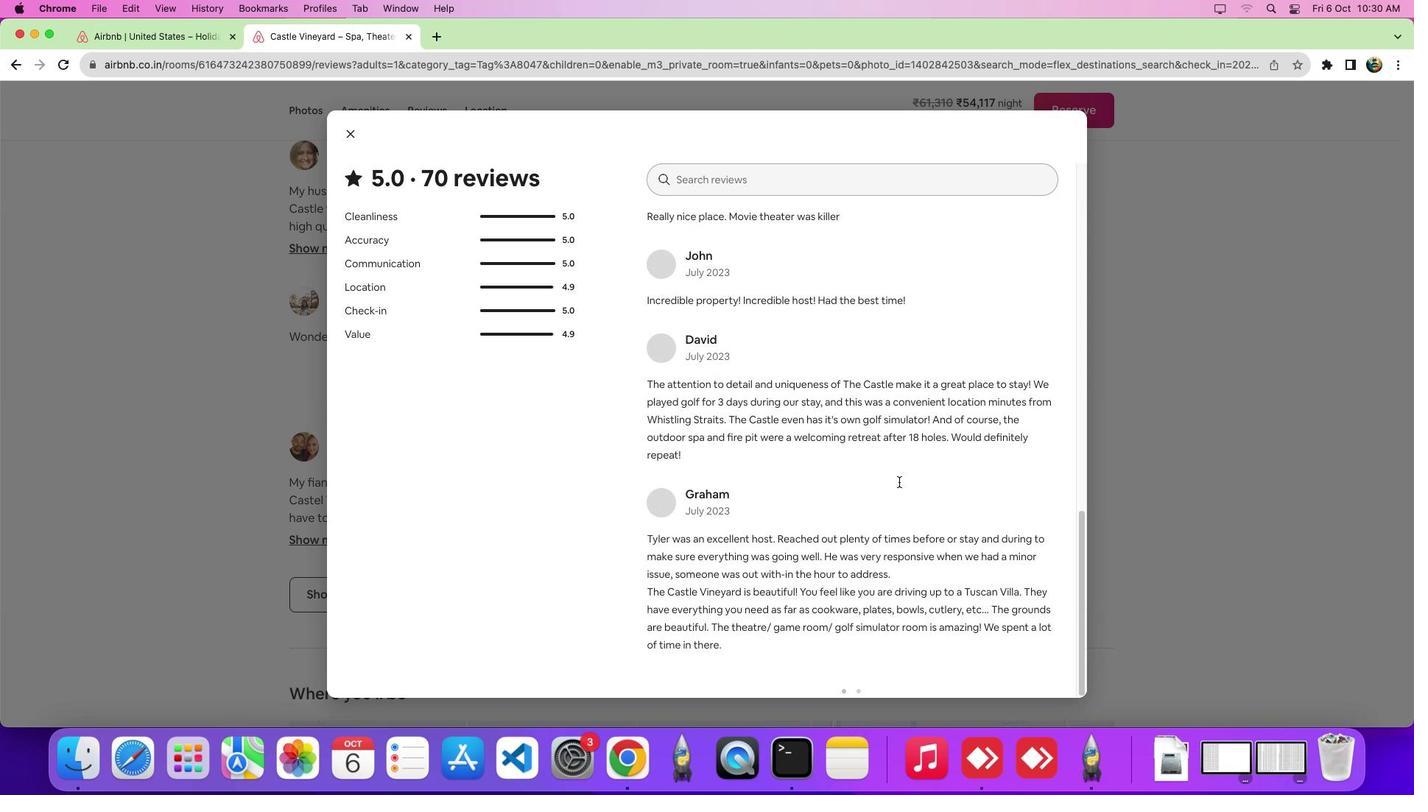 
Action: Mouse scrolled (899, 482) with delta (0, 0)
Screenshot: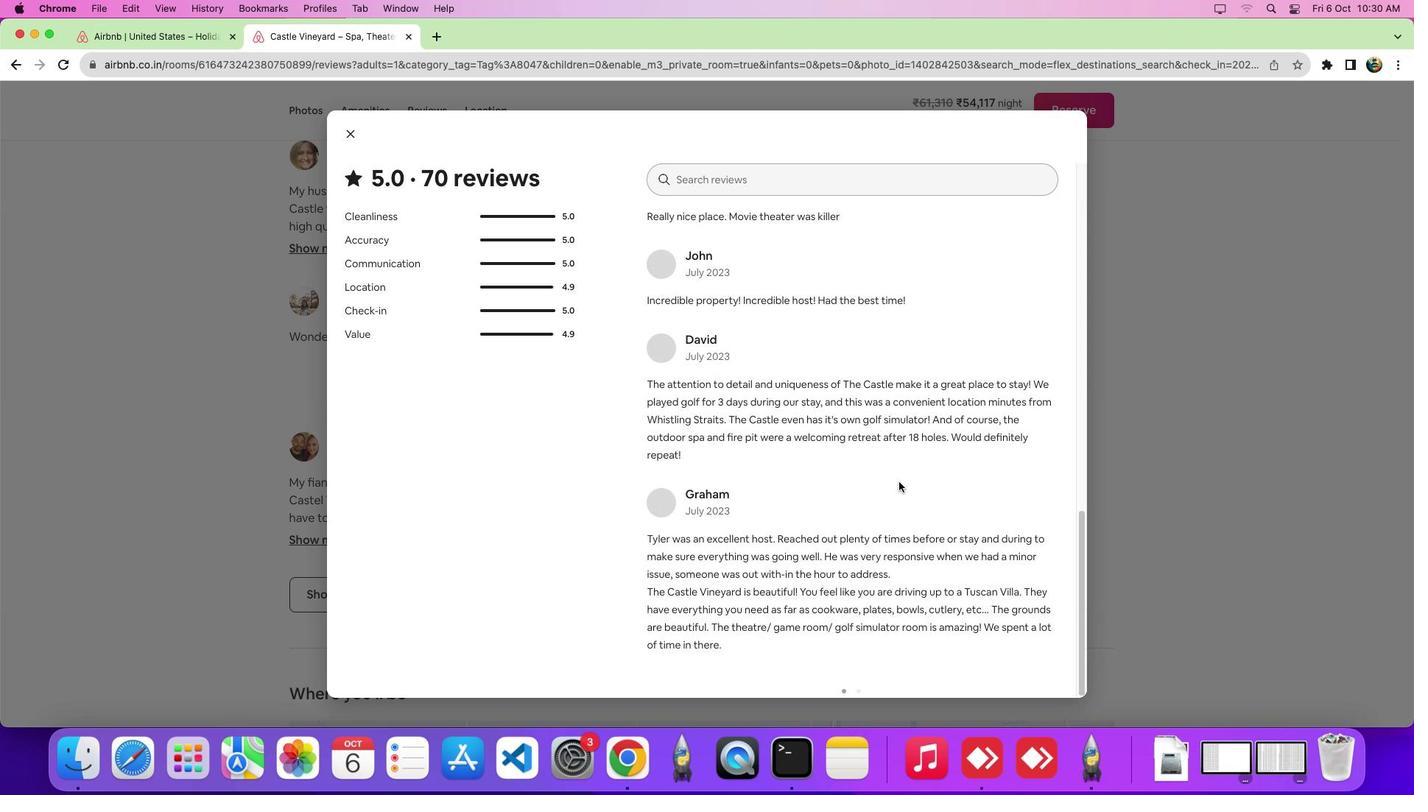 
Action: Mouse scrolled (899, 482) with delta (0, -6)
Screenshot: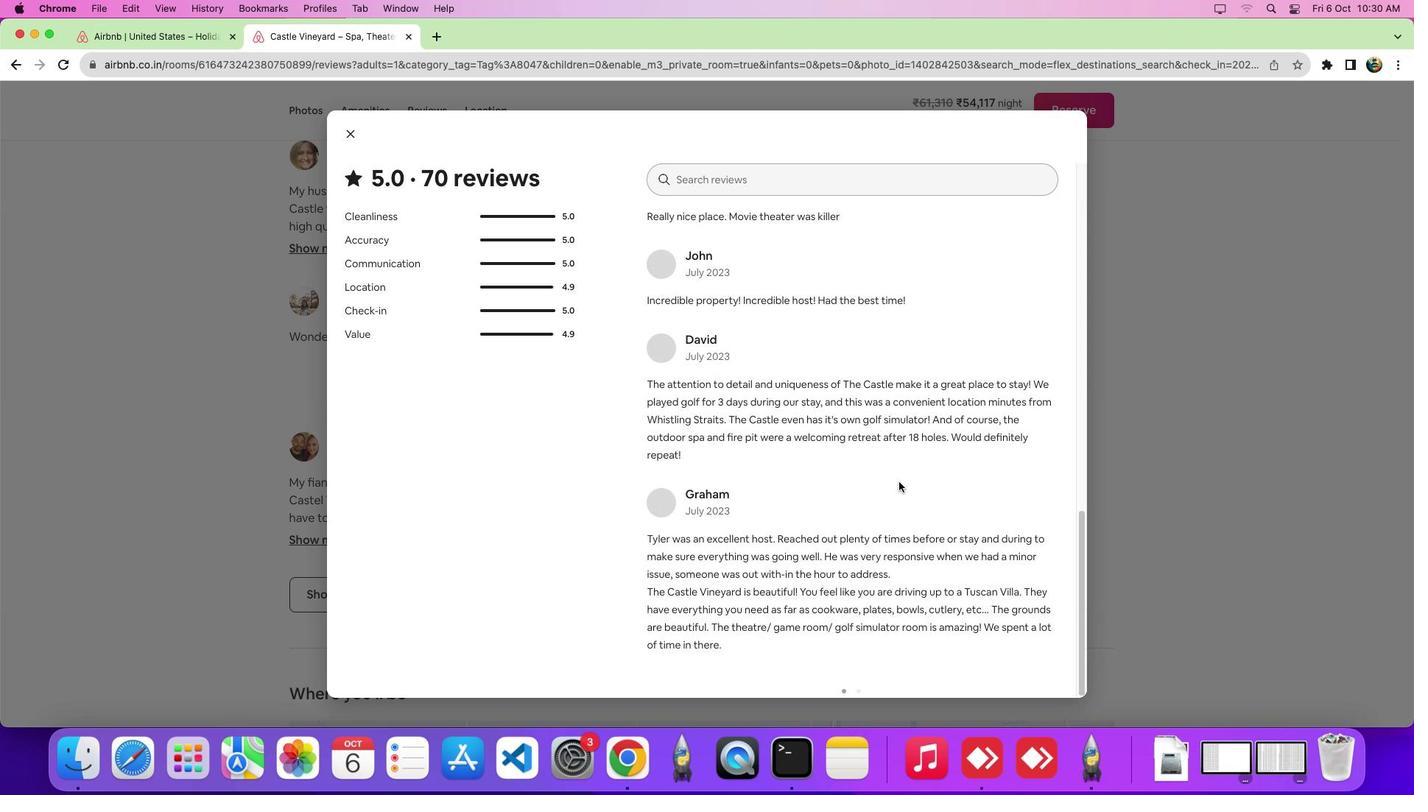 
Action: Mouse scrolled (899, 482) with delta (0, -9)
Screenshot: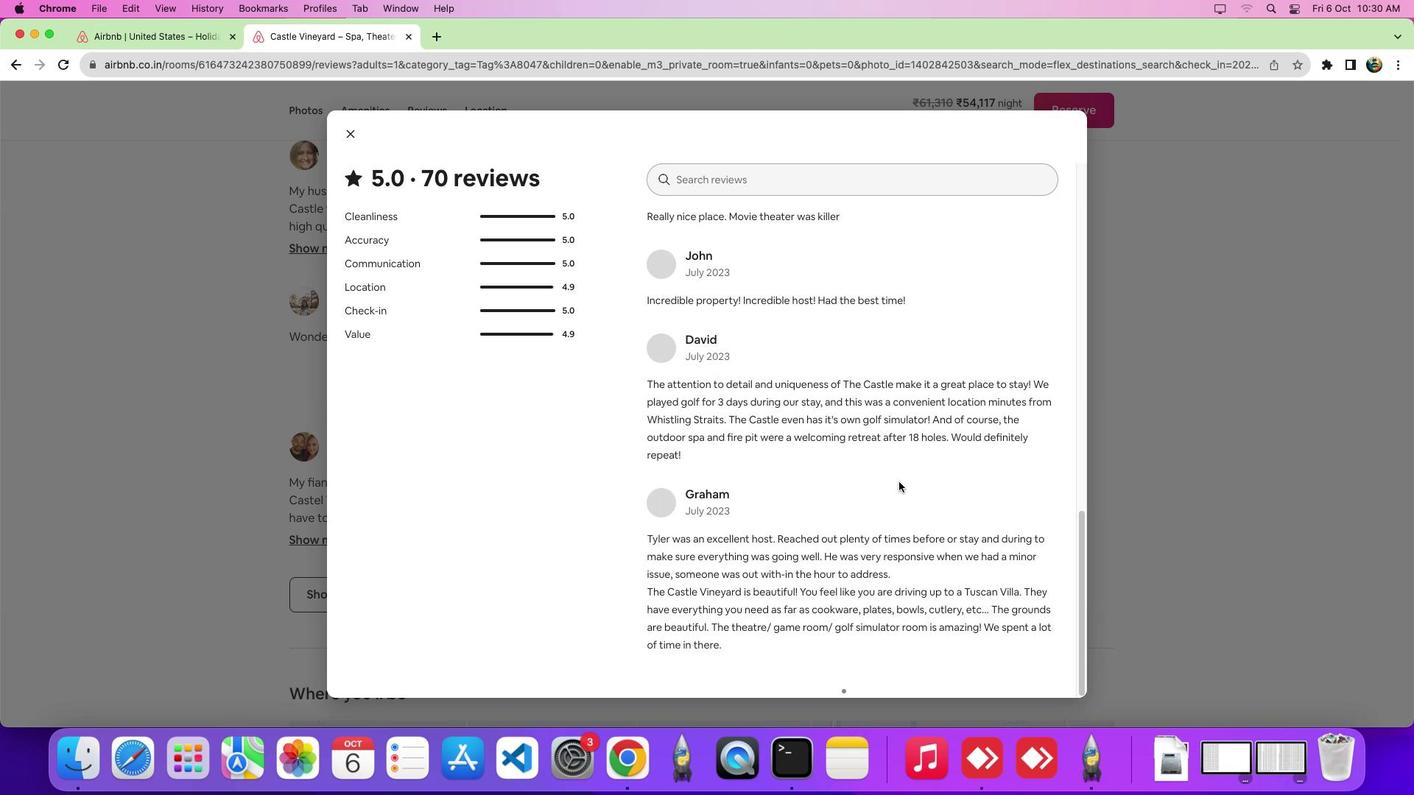 
Action: Mouse scrolled (899, 482) with delta (0, -10)
Screenshot: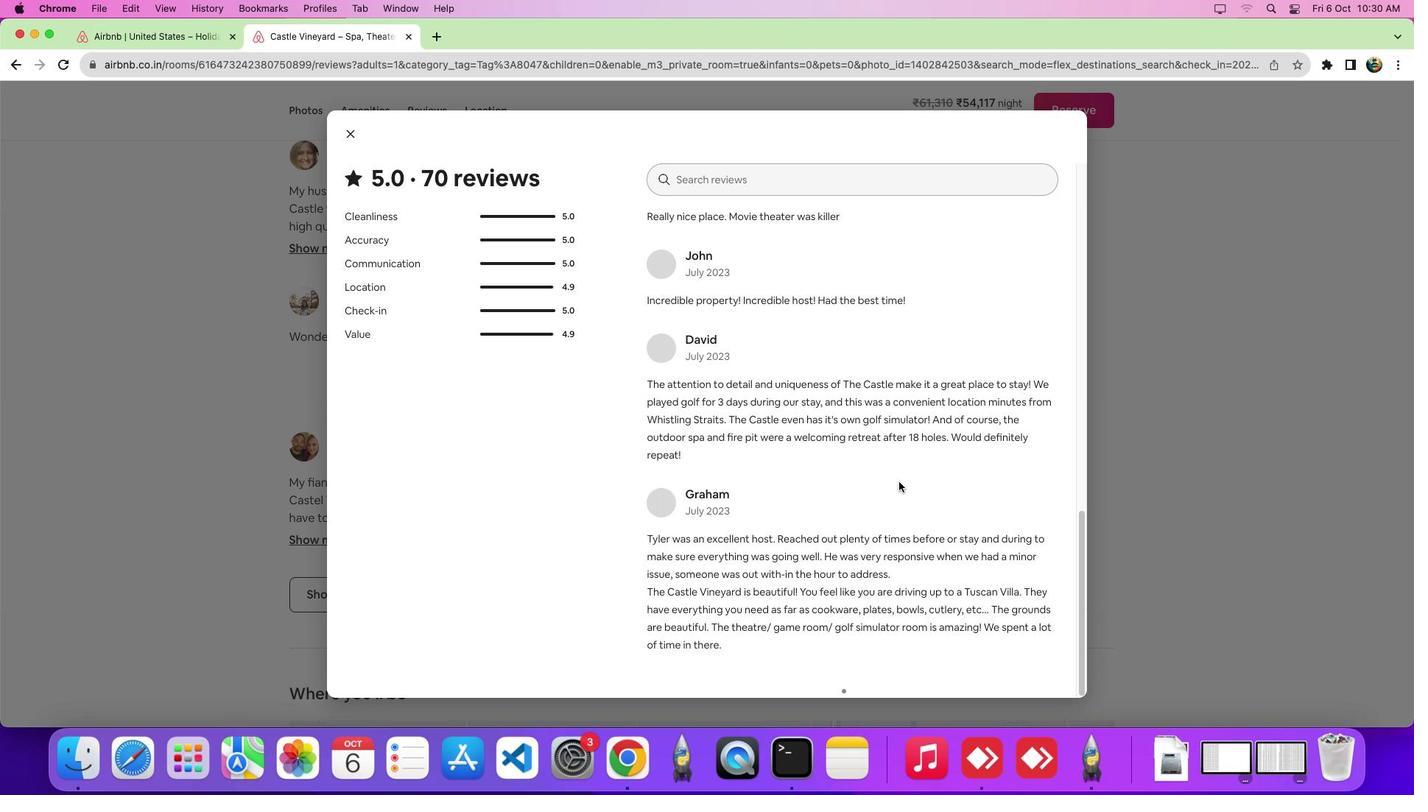 
Action: Mouse moved to (904, 512)
Screenshot: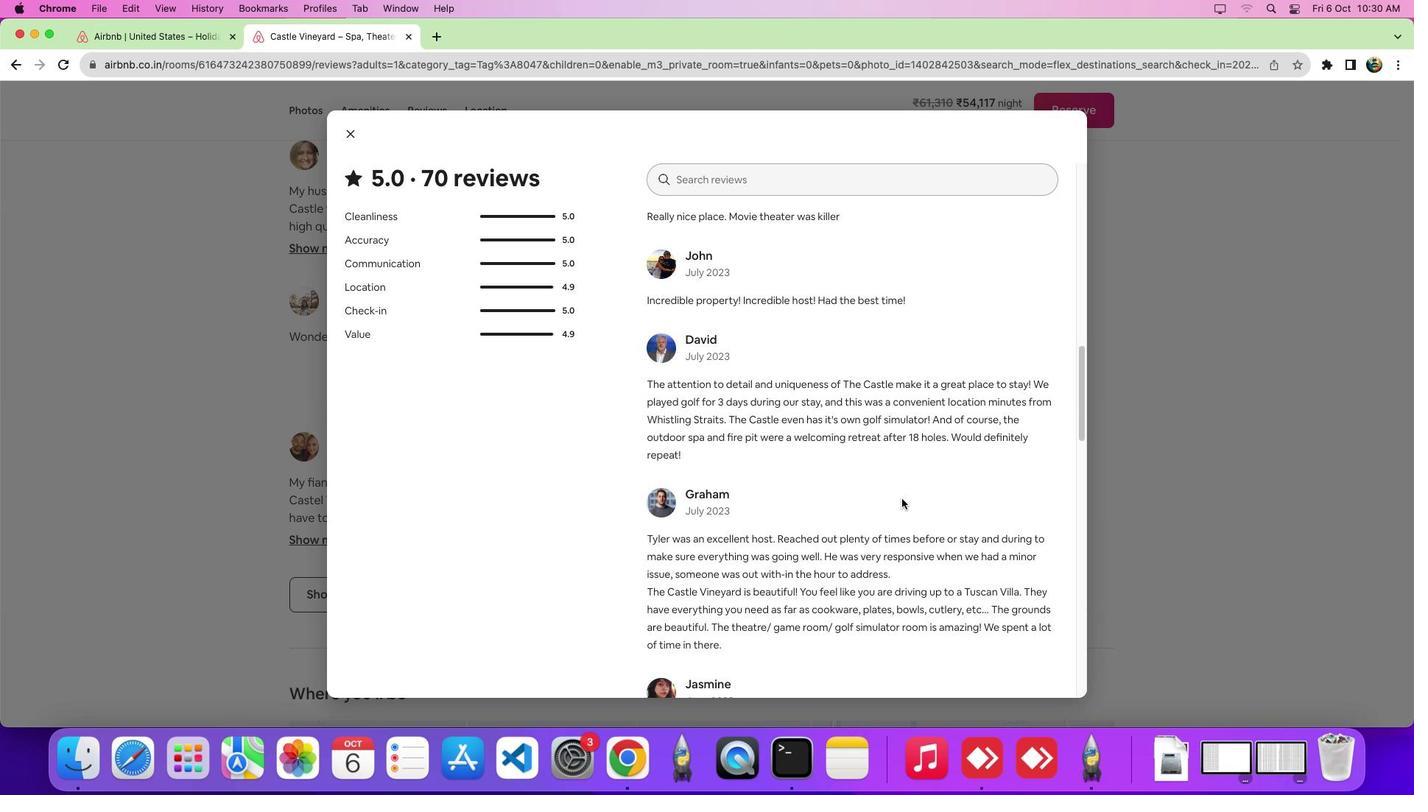 
